 Task: Find connections with filter location Siswā Bāzār with filter topic #hiringwith filter profile language English with filter current company LiveMint with filter school New Horizon Public School with filter industry Non-profit Organizations with filter service category Digital Marketing with filter keywords title Supervisor
Action: Mouse moved to (521, 67)
Screenshot: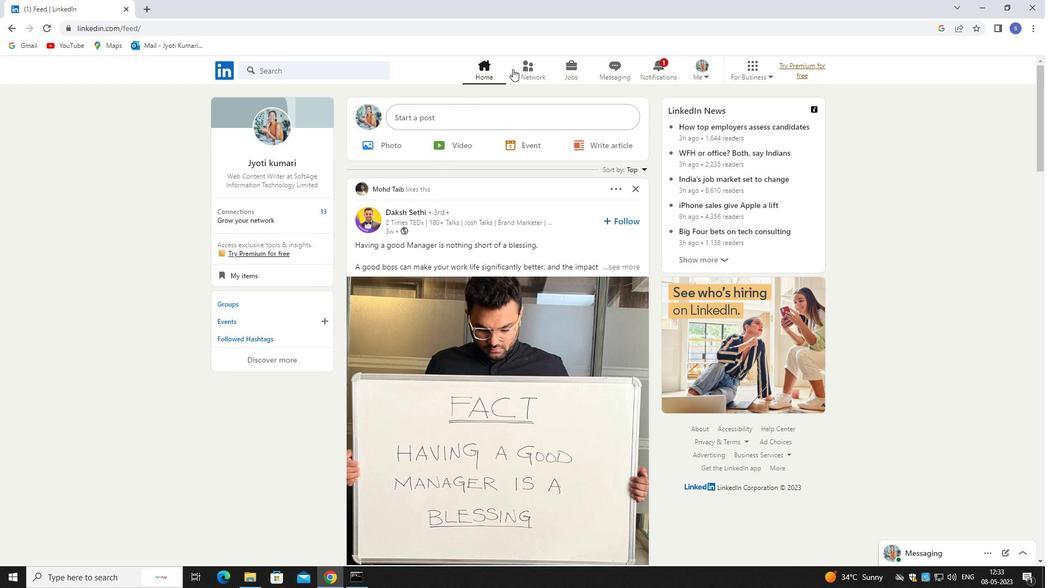 
Action: Mouse pressed left at (521, 67)
Screenshot: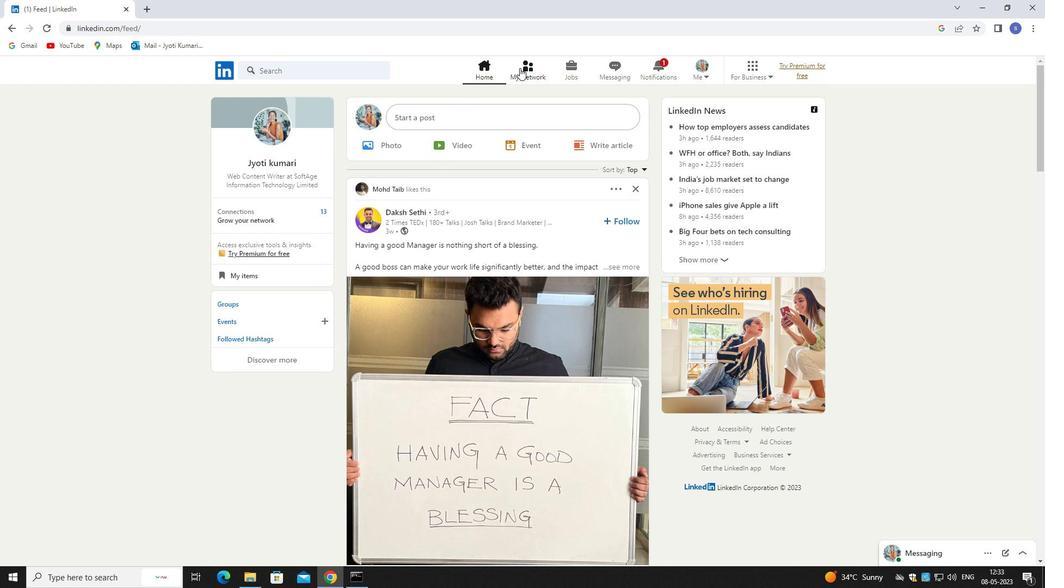 
Action: Mouse pressed left at (521, 67)
Screenshot: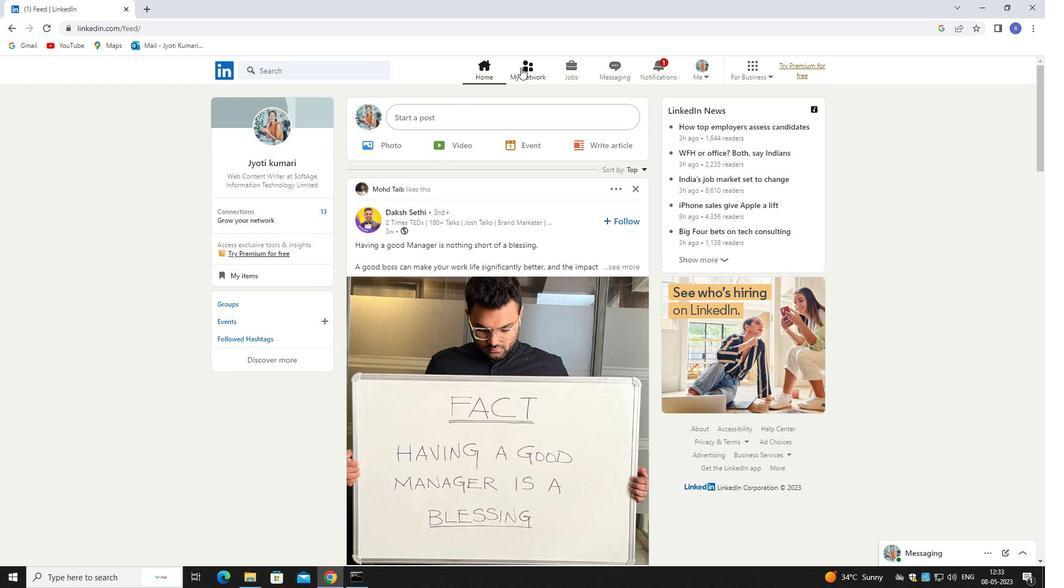 
Action: Mouse moved to (326, 125)
Screenshot: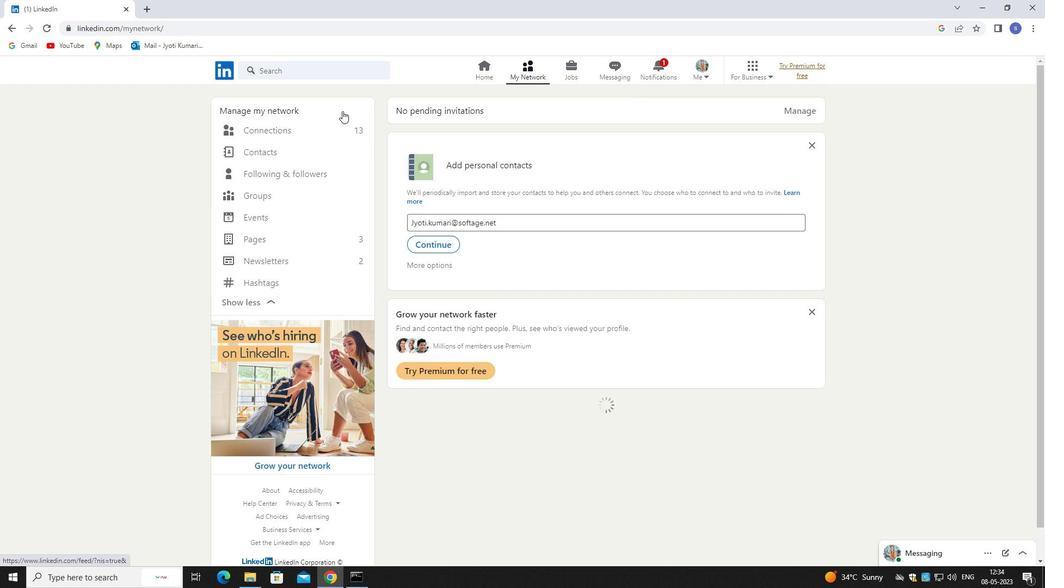 
Action: Mouse pressed left at (326, 125)
Screenshot: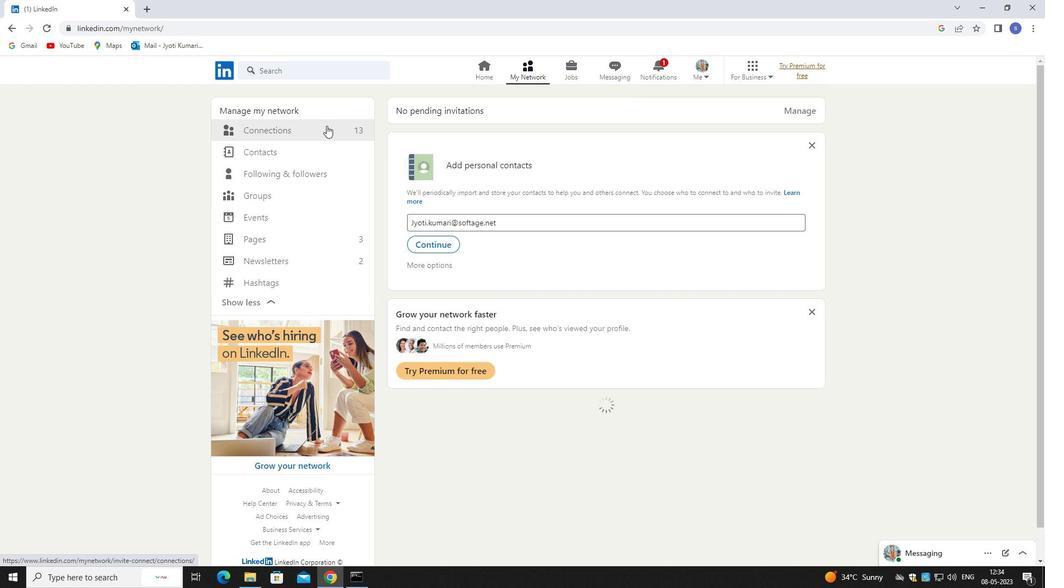 
Action: Mouse pressed left at (326, 125)
Screenshot: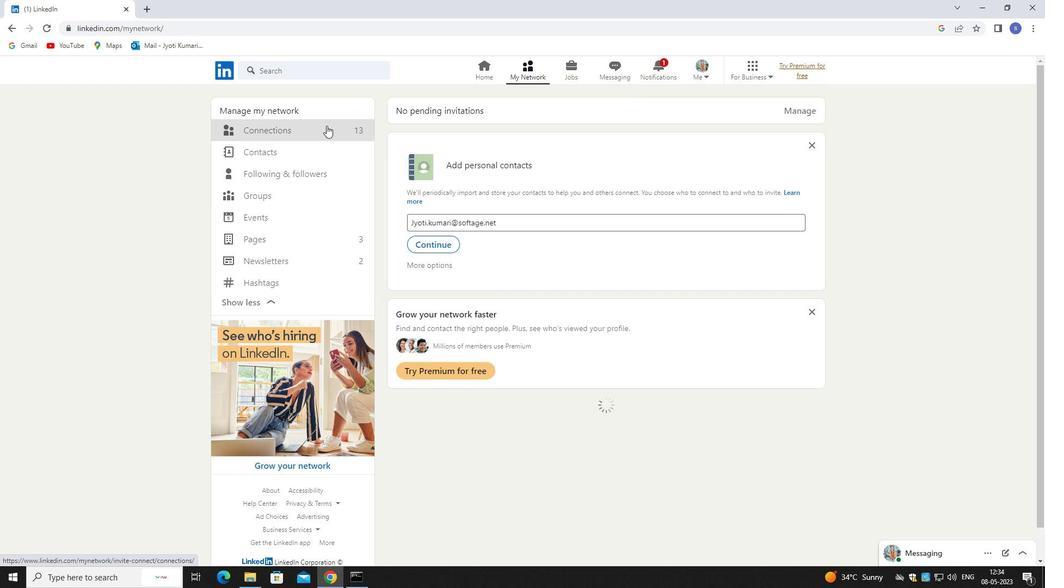 
Action: Mouse moved to (582, 125)
Screenshot: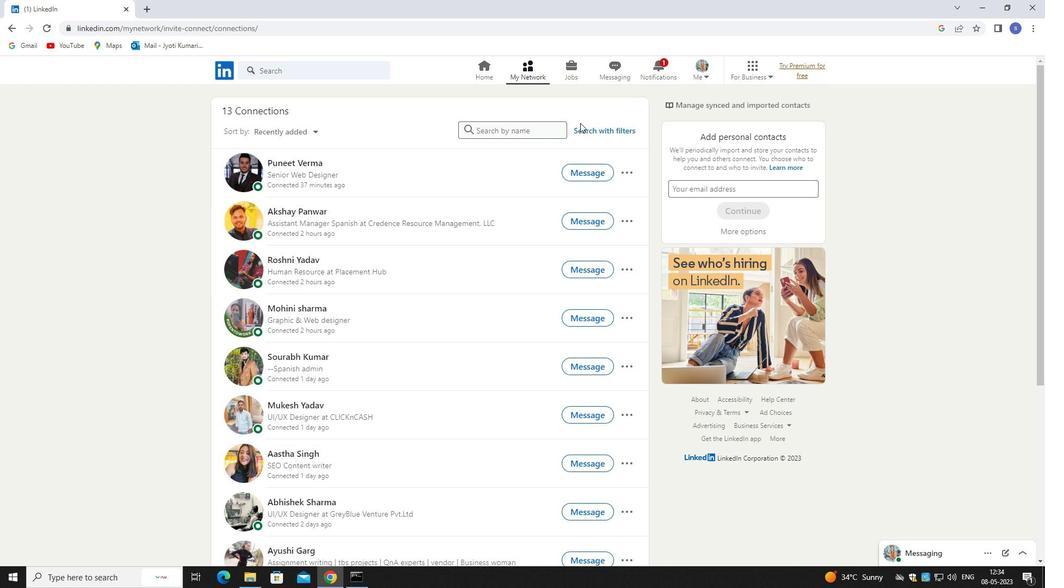 
Action: Mouse pressed left at (582, 125)
Screenshot: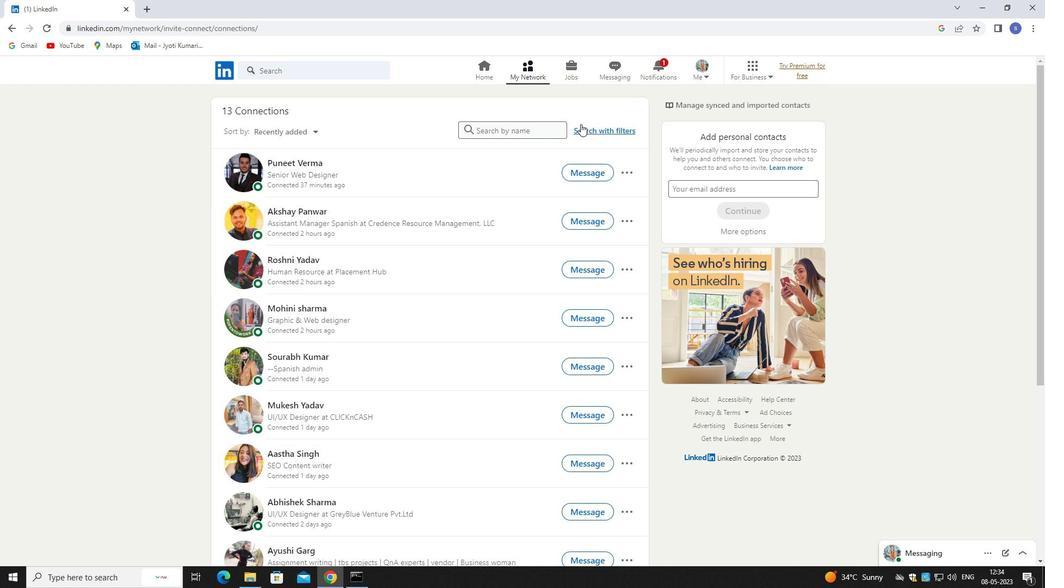 
Action: Mouse moved to (583, 128)
Screenshot: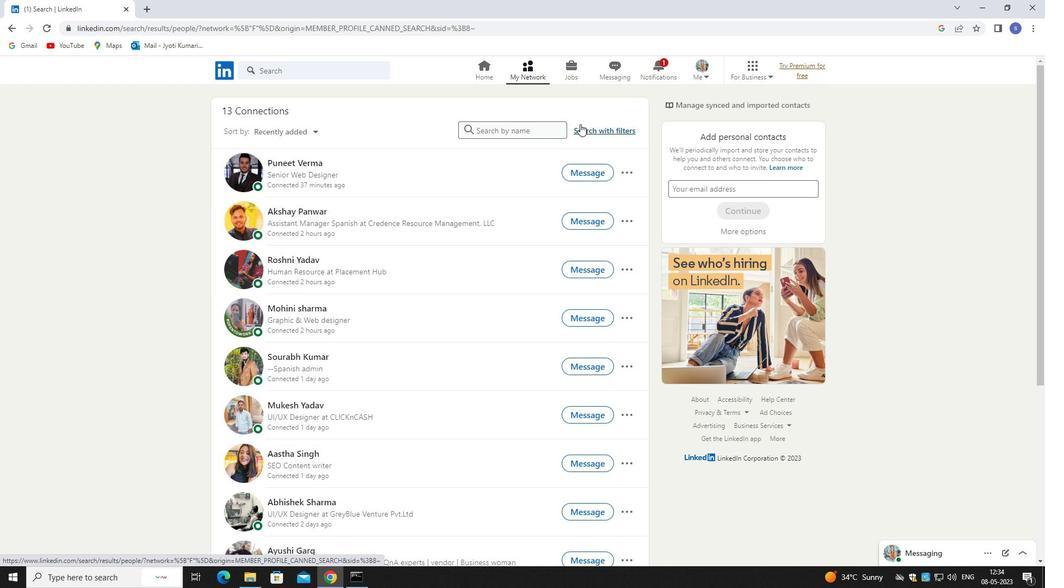 
Action: Mouse pressed left at (583, 128)
Screenshot: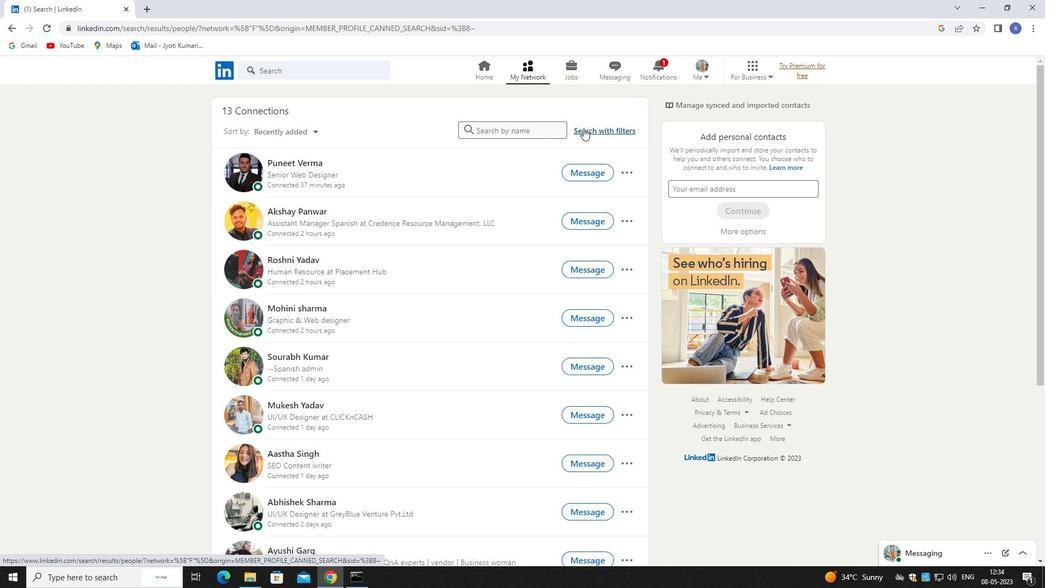 
Action: Mouse moved to (553, 101)
Screenshot: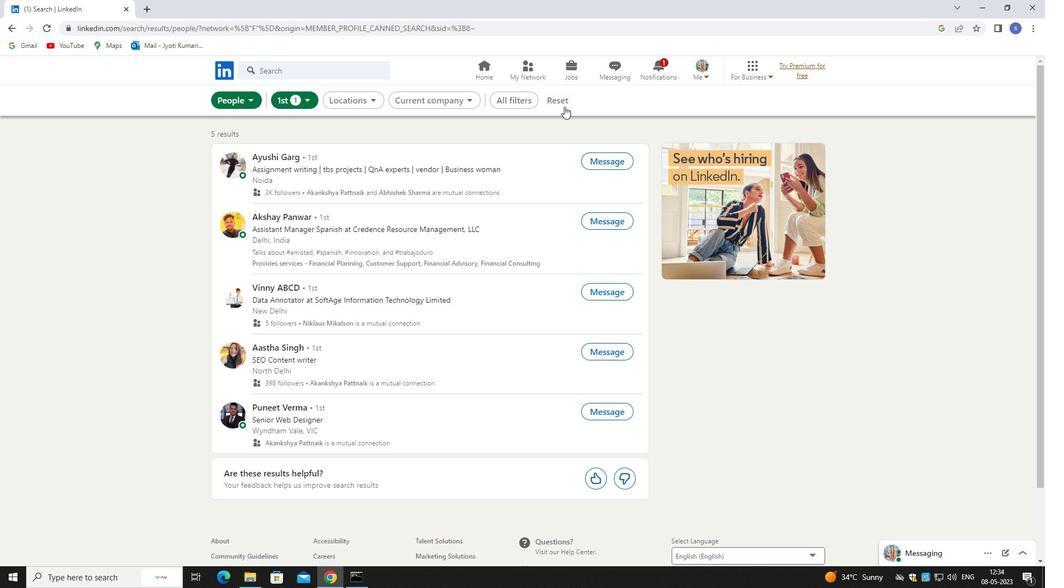 
Action: Mouse pressed left at (553, 101)
Screenshot: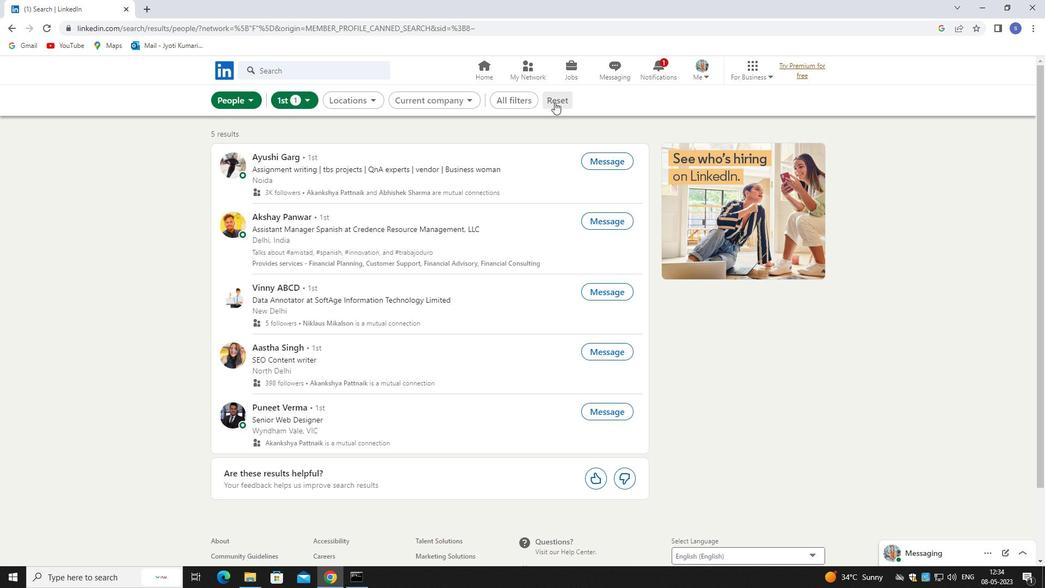 
Action: Mouse moved to (551, 101)
Screenshot: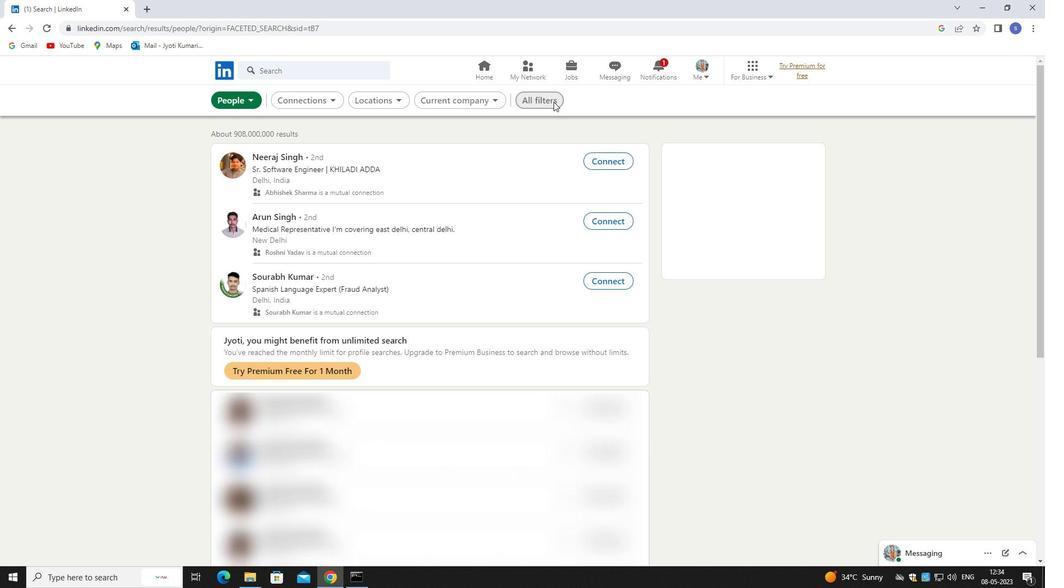 
Action: Mouse pressed left at (551, 101)
Screenshot: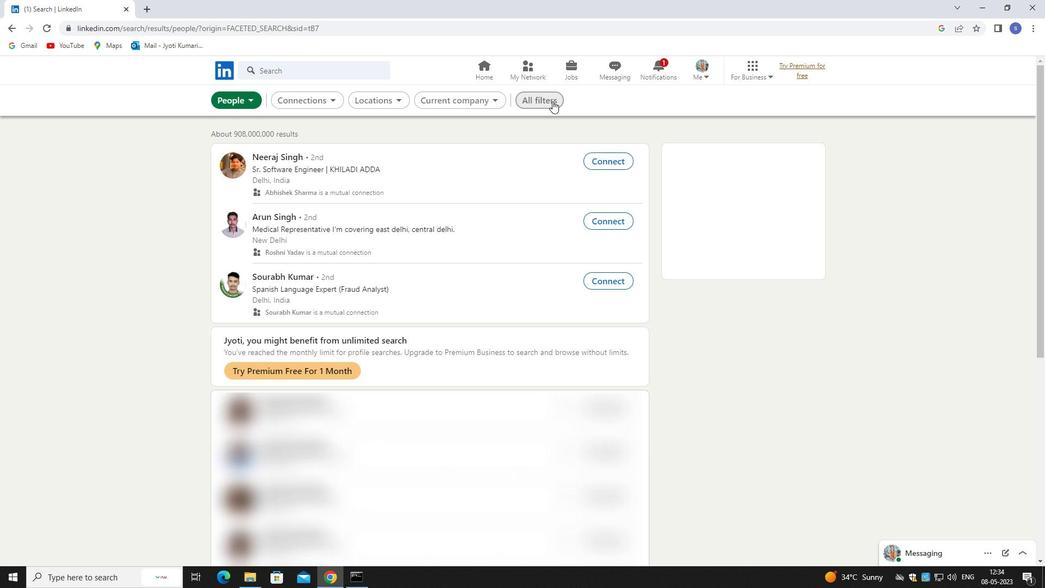 
Action: Mouse moved to (945, 423)
Screenshot: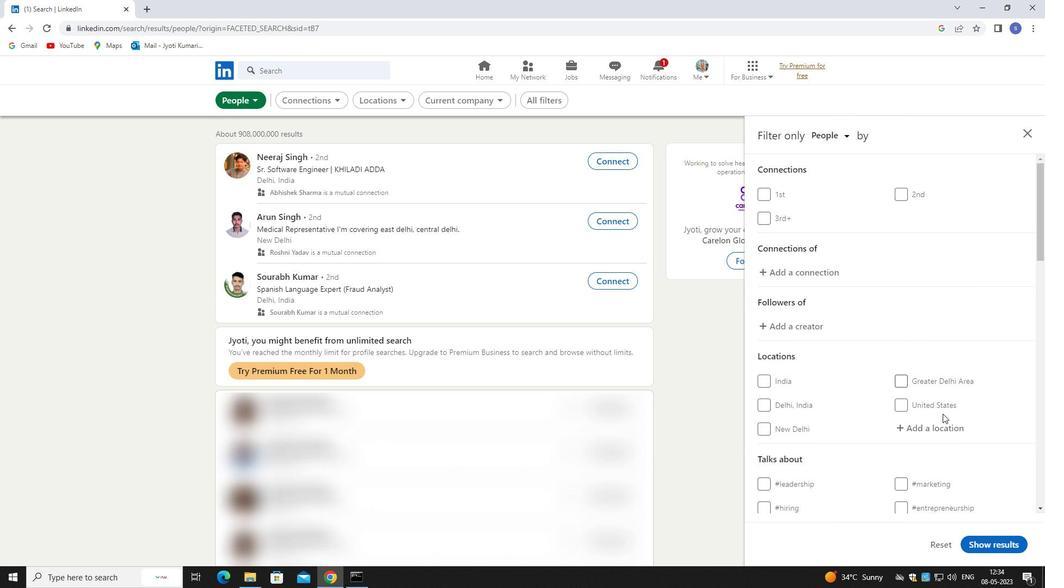 
Action: Mouse pressed left at (945, 423)
Screenshot: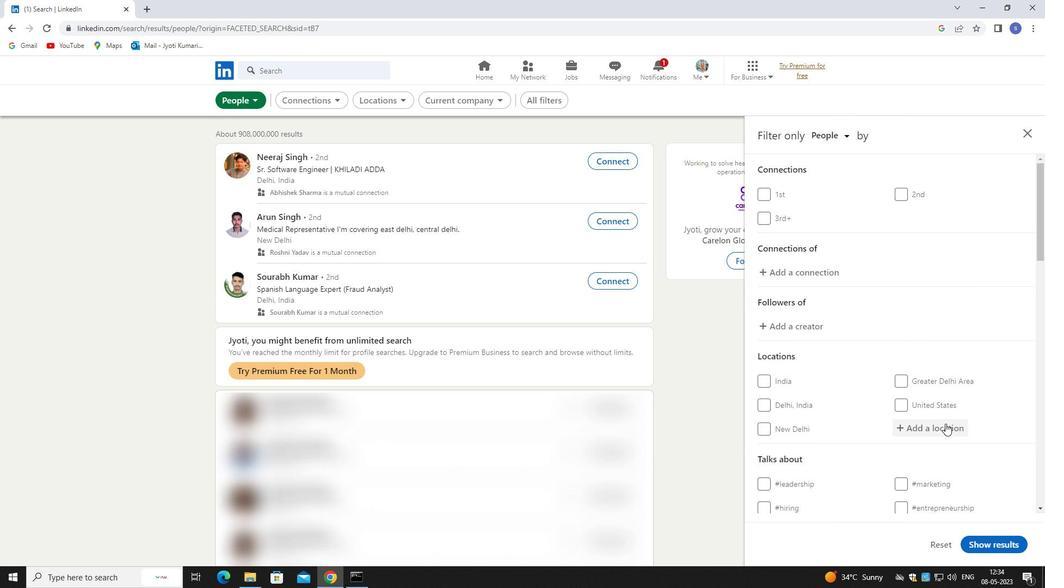
Action: Mouse moved to (936, 448)
Screenshot: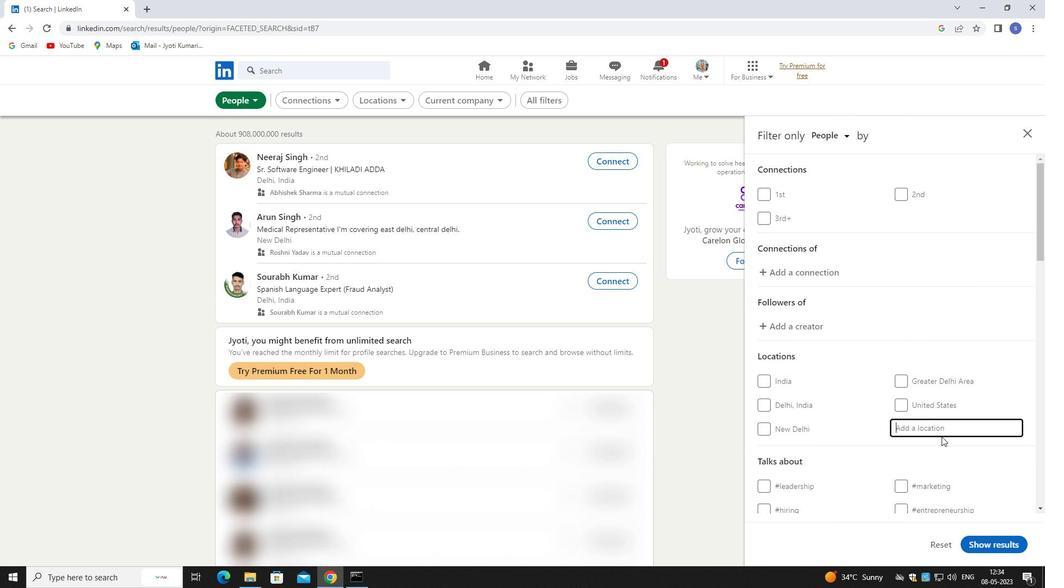 
Action: Key pressed siswa
Screenshot: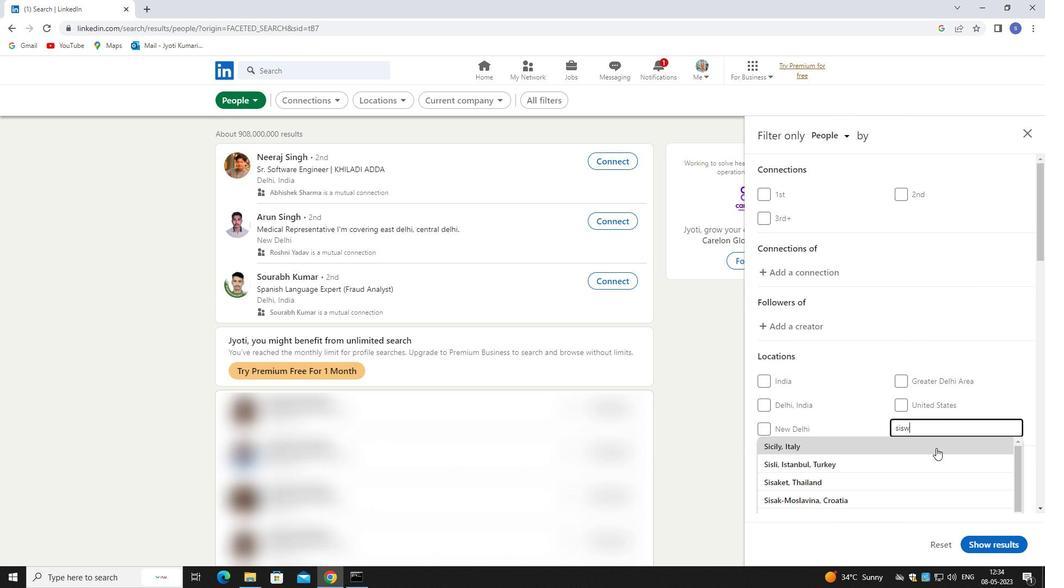 
Action: Mouse moved to (866, 438)
Screenshot: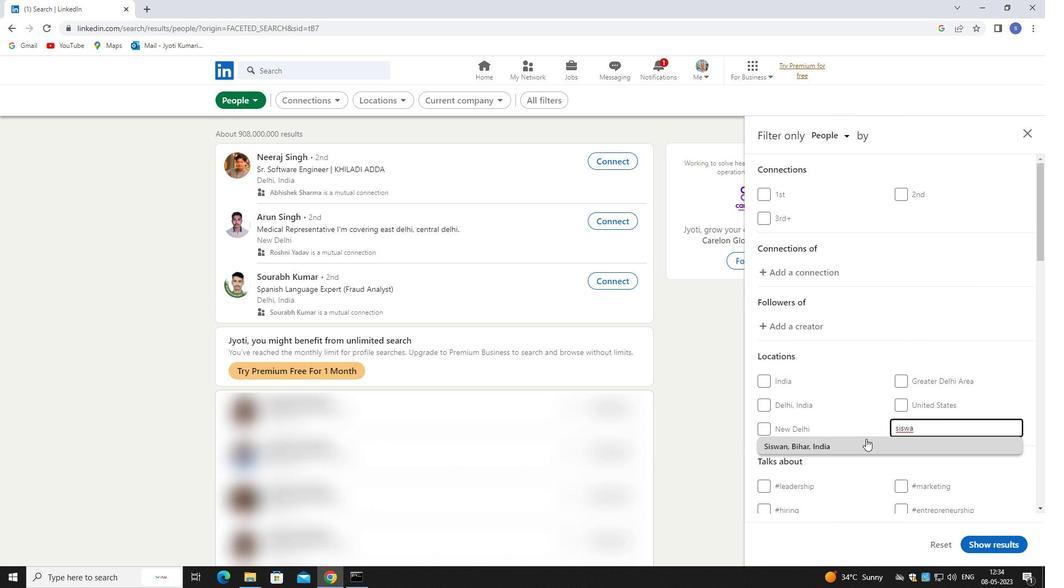 
Action: Mouse pressed left at (866, 438)
Screenshot: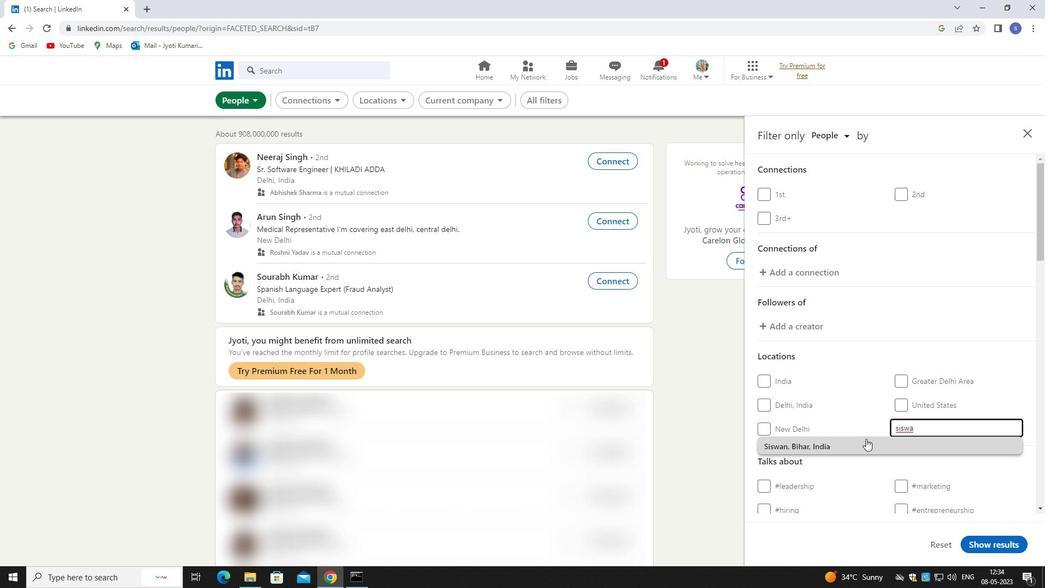 
Action: Mouse moved to (871, 438)
Screenshot: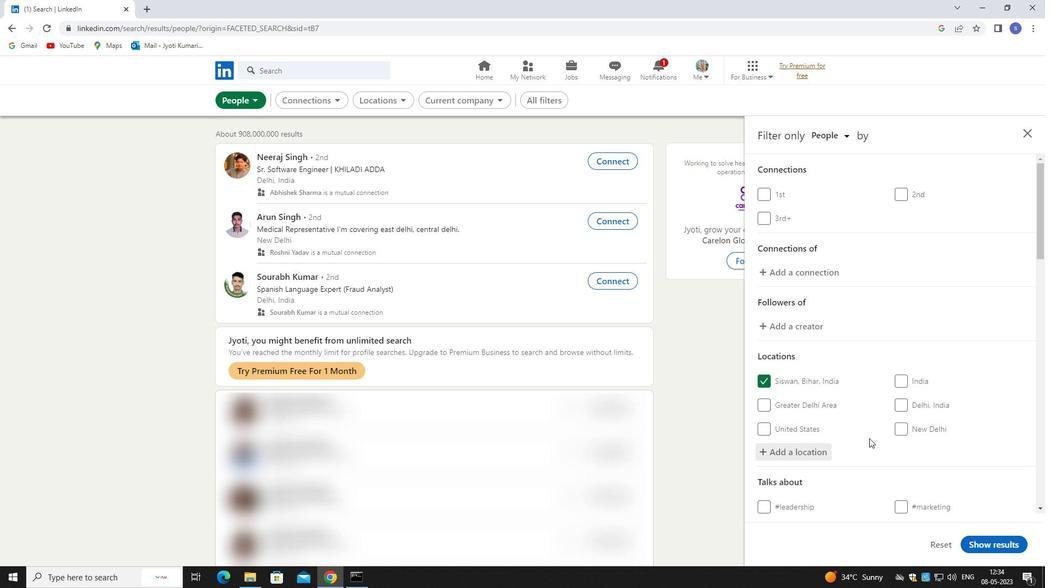 
Action: Mouse scrolled (871, 437) with delta (0, 0)
Screenshot: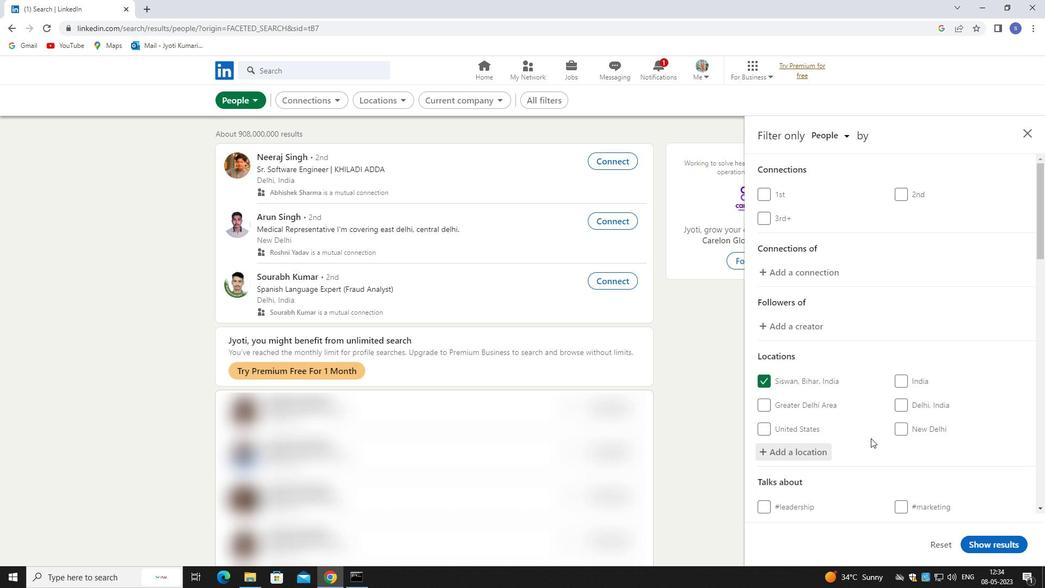 
Action: Mouse moved to (871, 439)
Screenshot: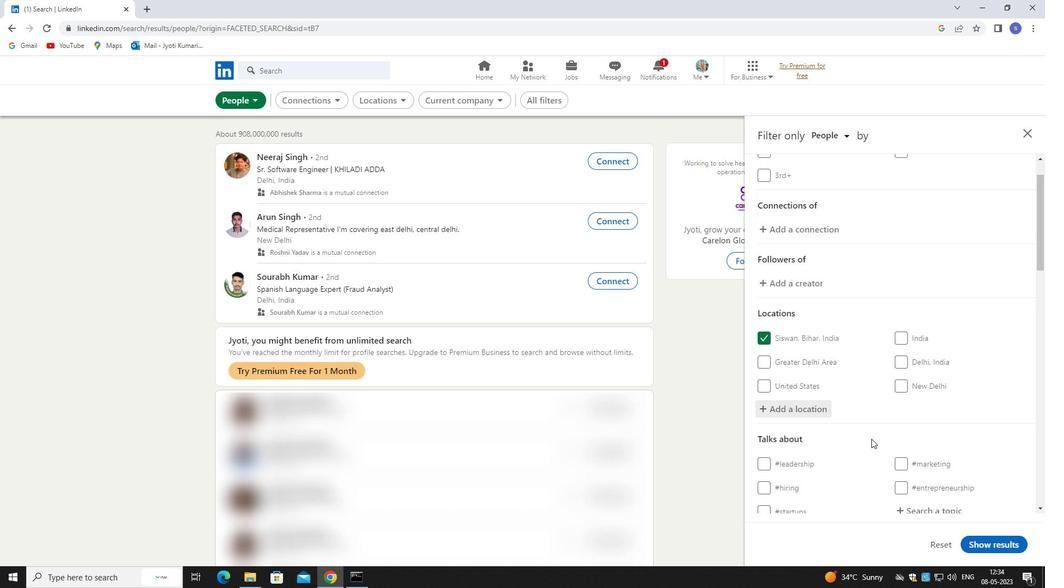 
Action: Mouse scrolled (871, 438) with delta (0, 0)
Screenshot: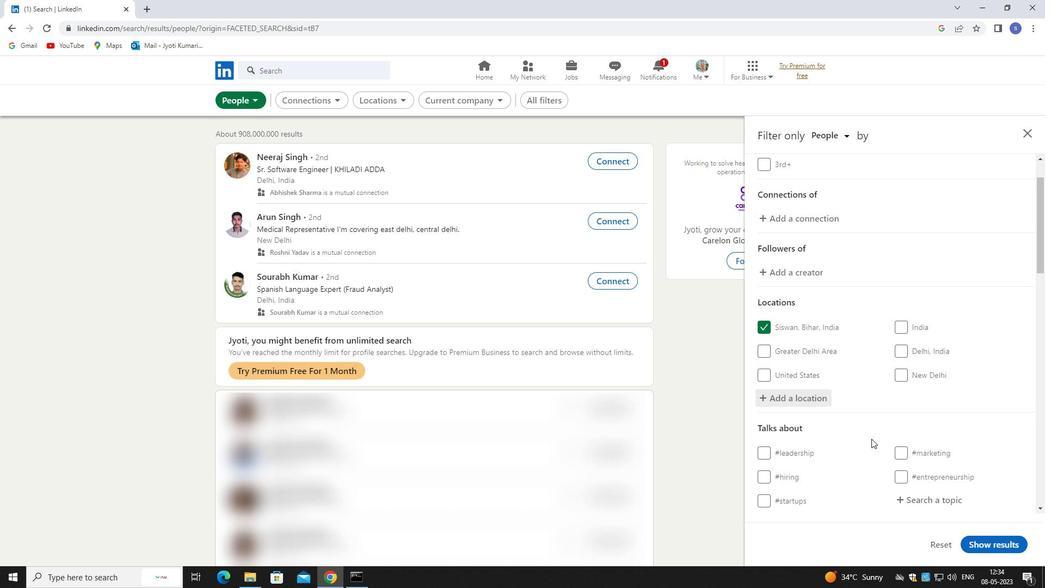 
Action: Mouse scrolled (871, 438) with delta (0, 0)
Screenshot: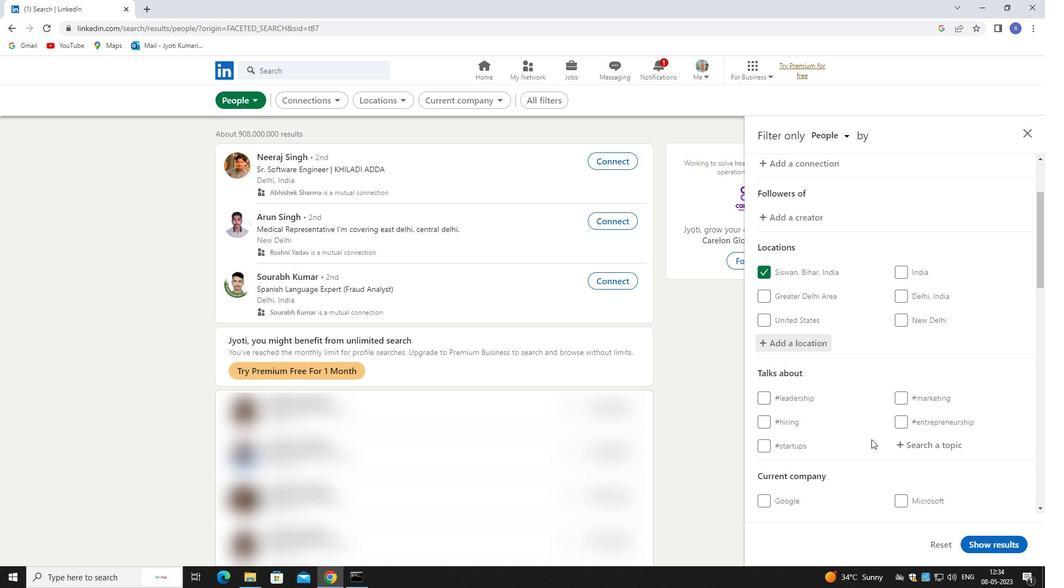 
Action: Mouse moved to (929, 390)
Screenshot: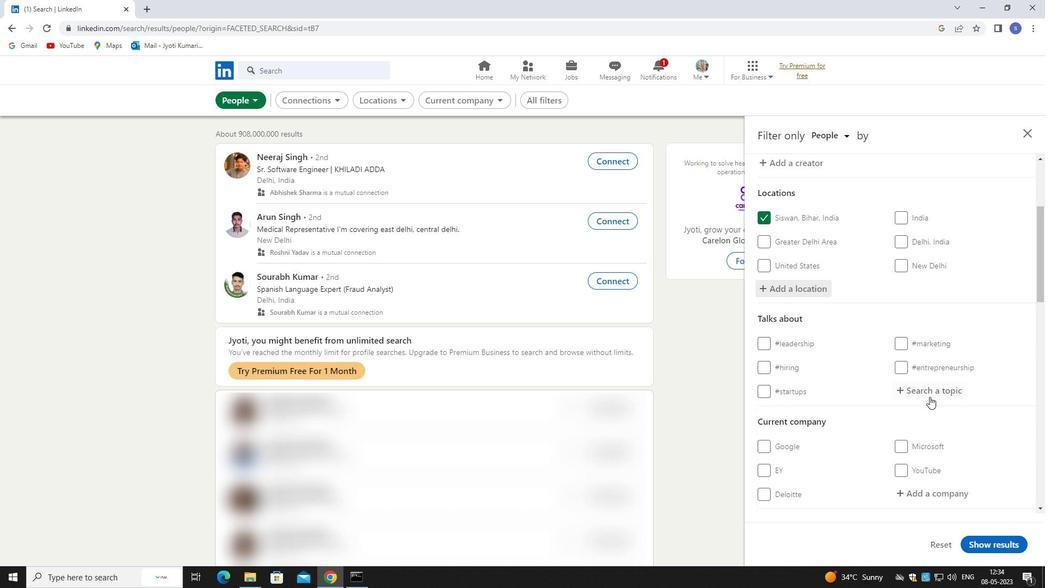 
Action: Mouse pressed left at (929, 390)
Screenshot: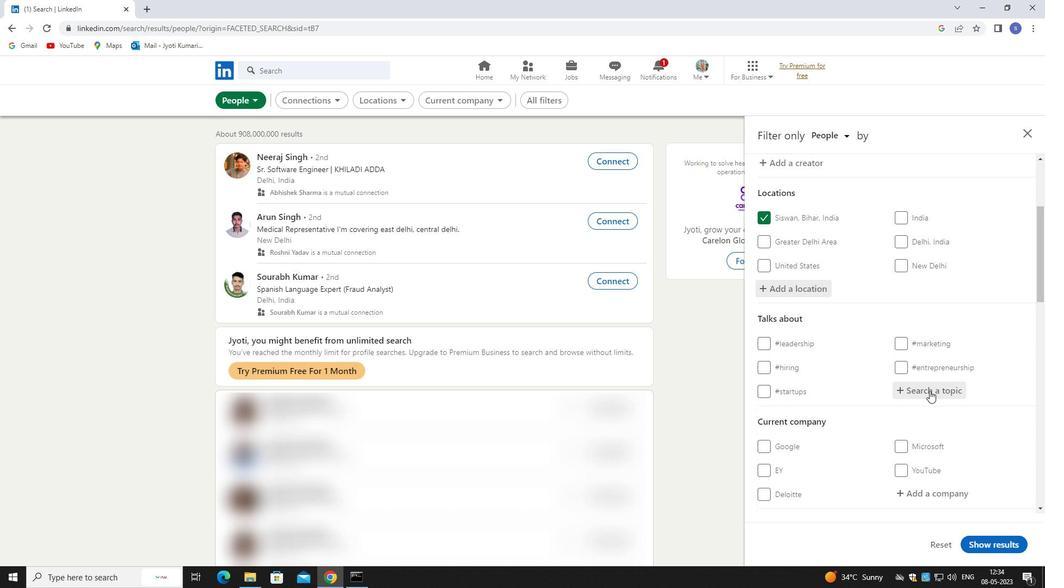 
Action: Mouse moved to (932, 393)
Screenshot: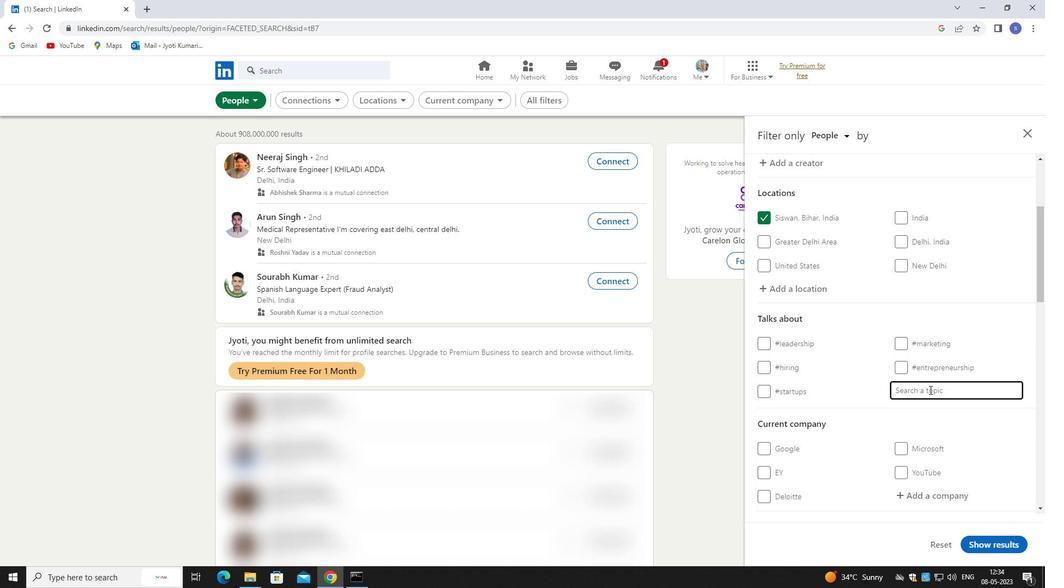 
Action: Key pressed hiring
Screenshot: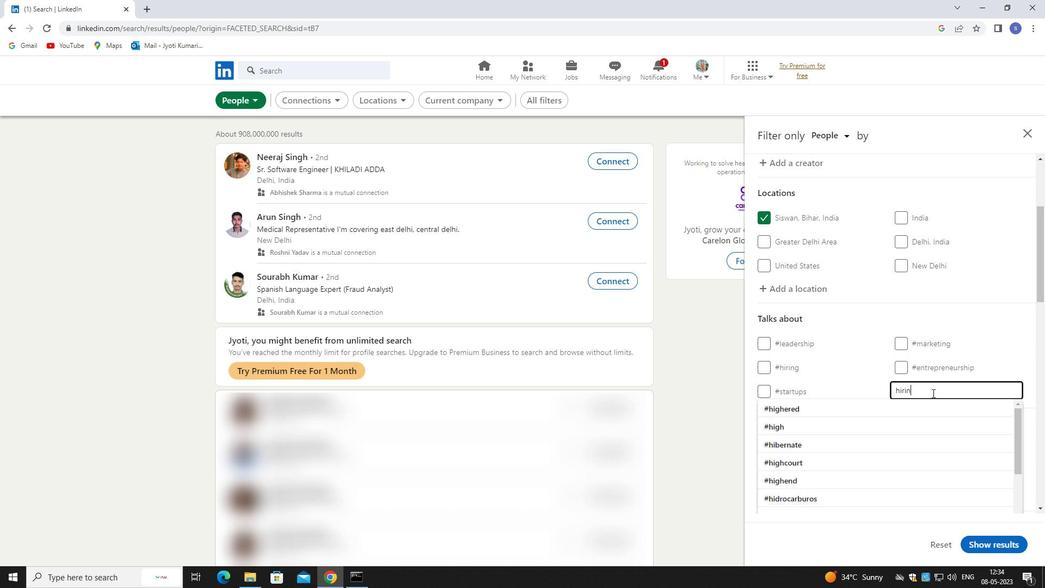 
Action: Mouse moved to (932, 407)
Screenshot: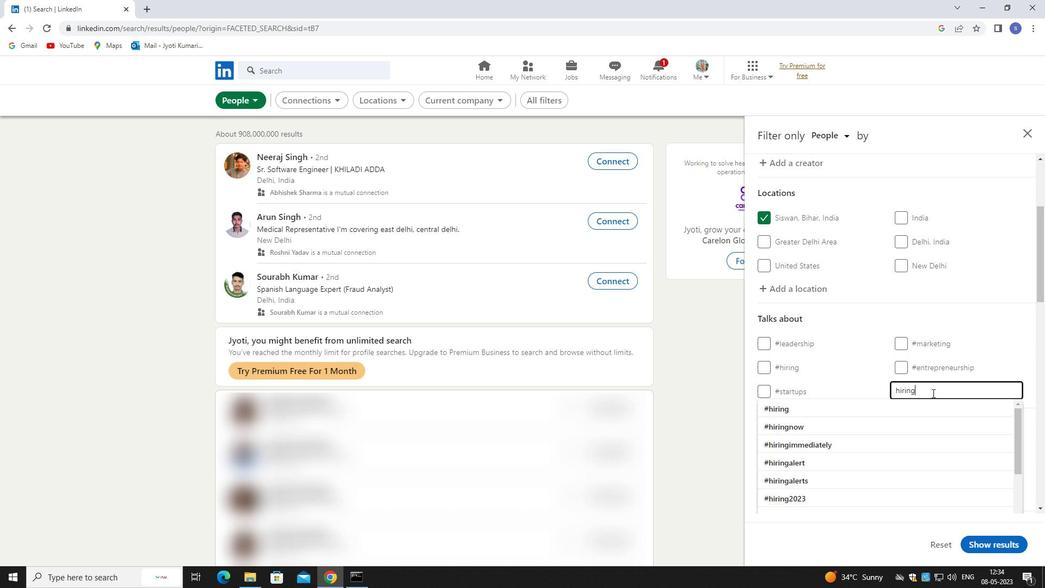 
Action: Mouse pressed left at (932, 407)
Screenshot: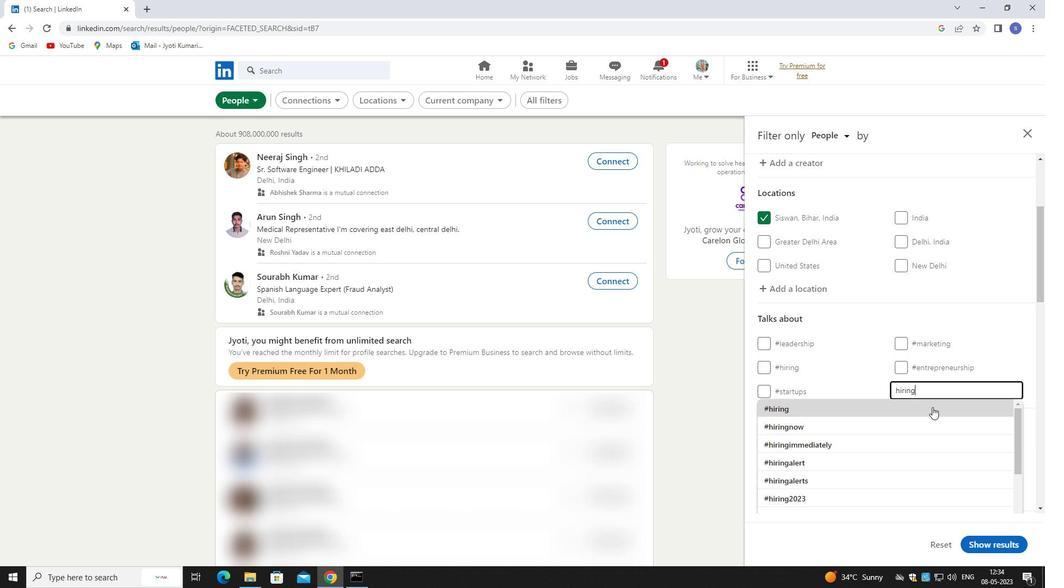 
Action: Mouse moved to (931, 402)
Screenshot: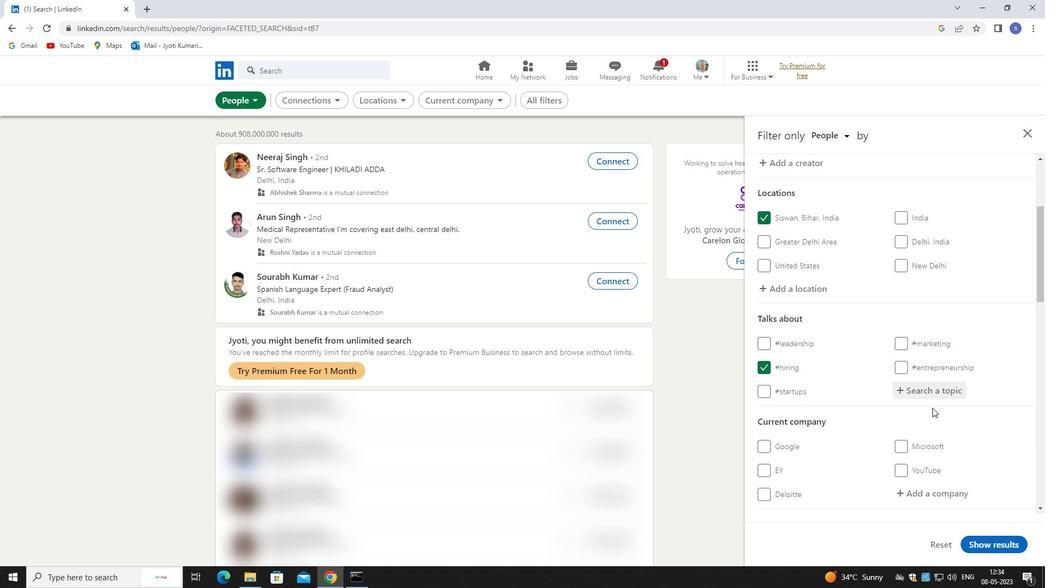 
Action: Mouse scrolled (931, 401) with delta (0, 0)
Screenshot: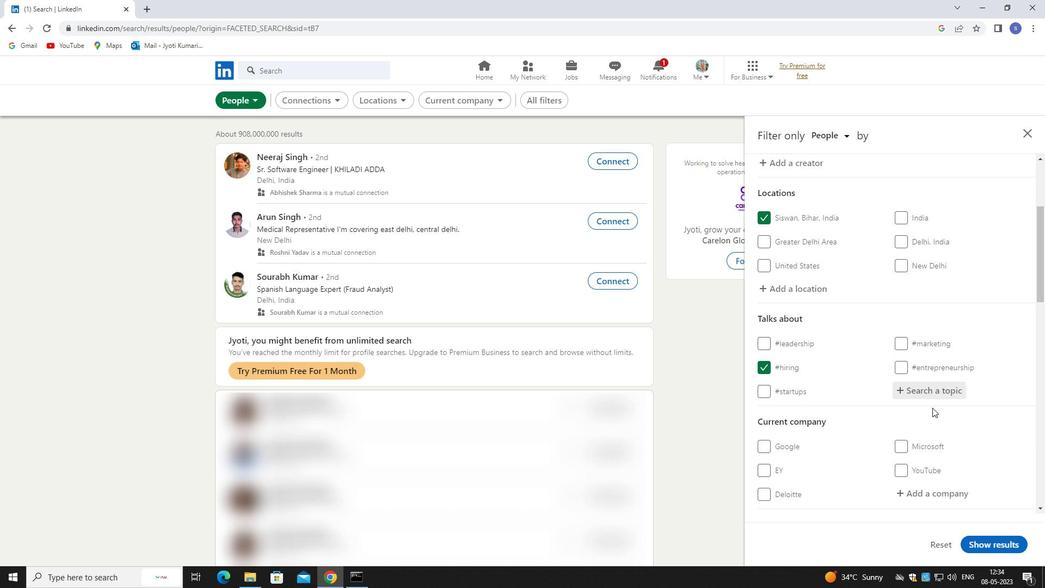 
Action: Mouse scrolled (931, 401) with delta (0, 0)
Screenshot: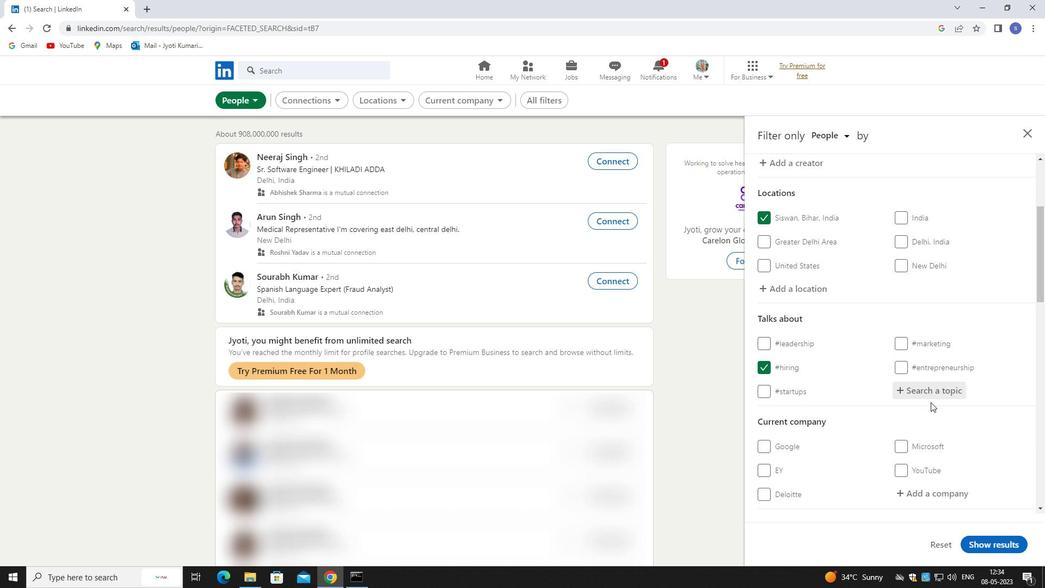 
Action: Mouse moved to (930, 385)
Screenshot: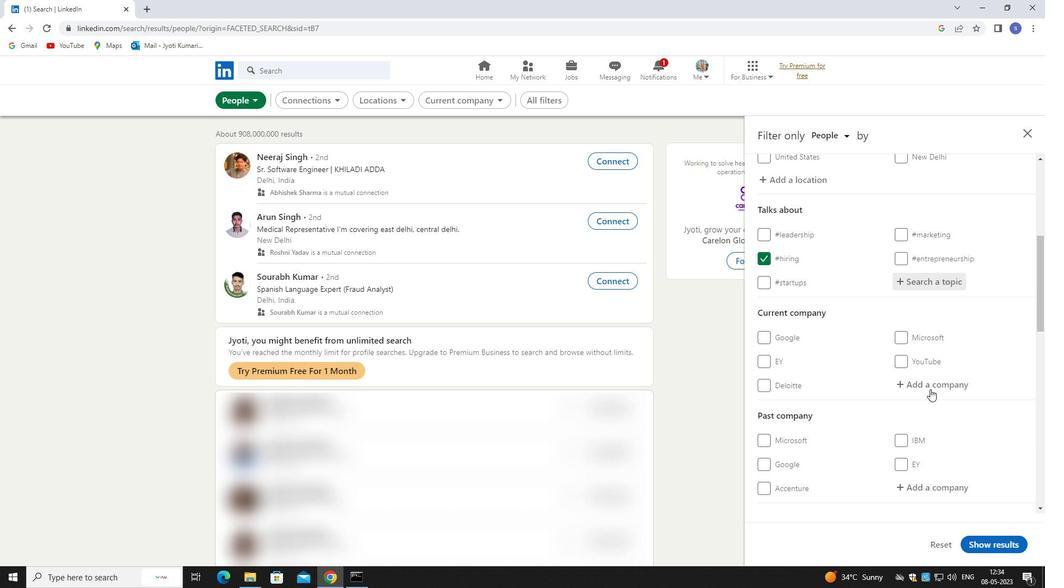 
Action: Mouse pressed left at (930, 385)
Screenshot: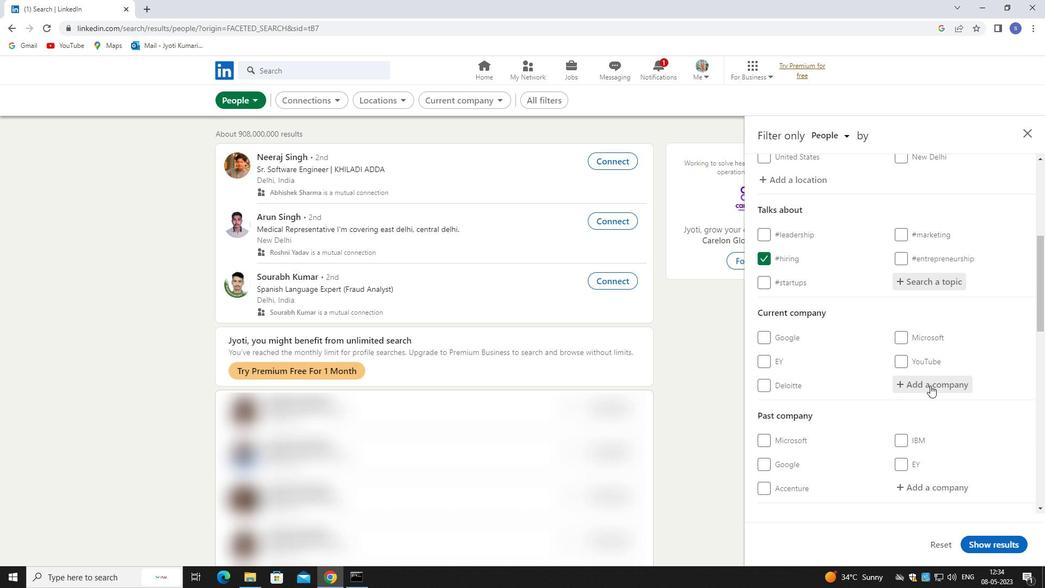 
Action: Mouse moved to (929, 389)
Screenshot: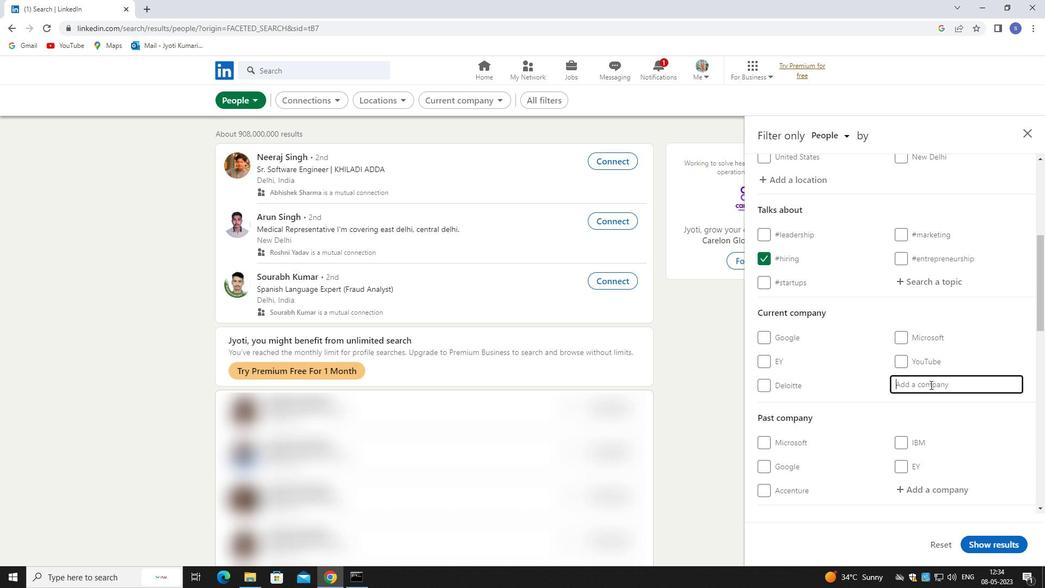 
Action: Key pressed livemin
Screenshot: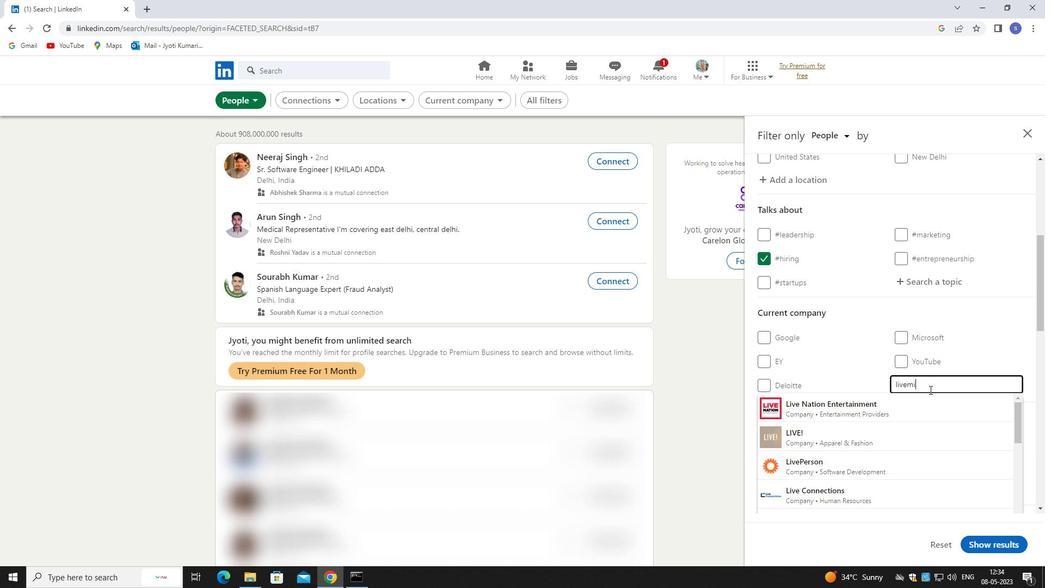 
Action: Mouse moved to (937, 405)
Screenshot: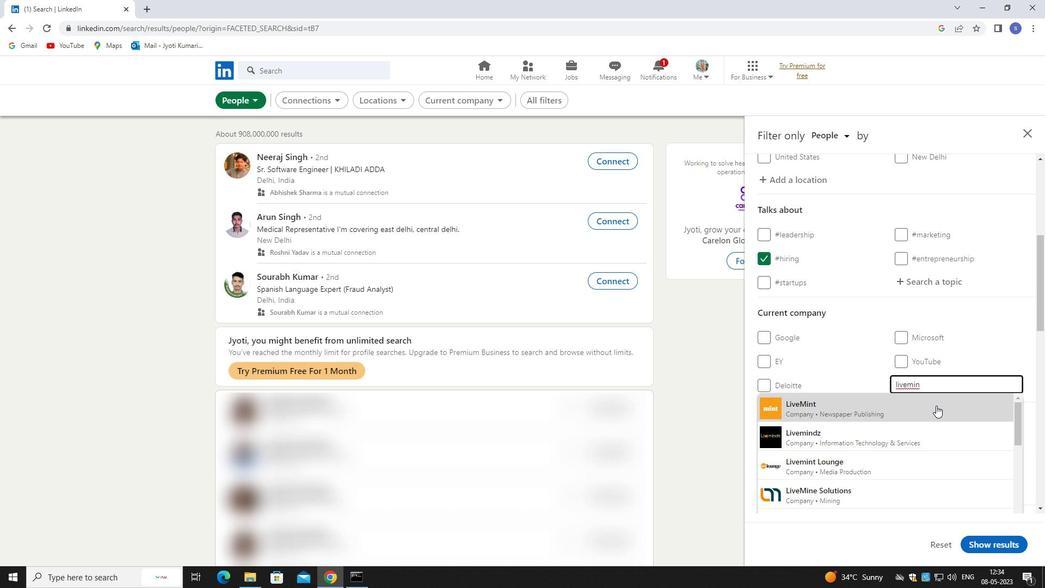 
Action: Mouse pressed left at (937, 405)
Screenshot: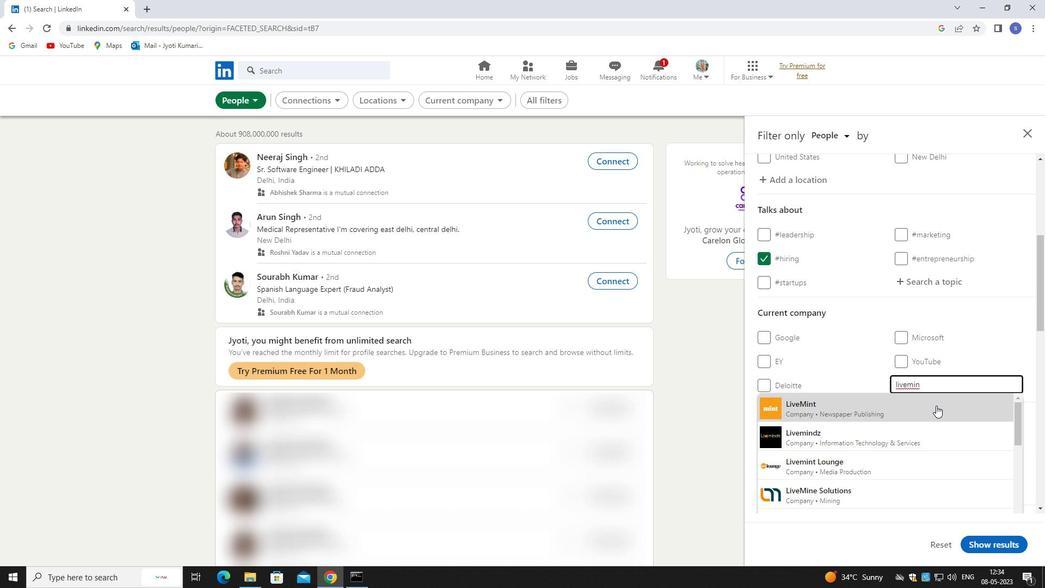 
Action: Mouse moved to (951, 413)
Screenshot: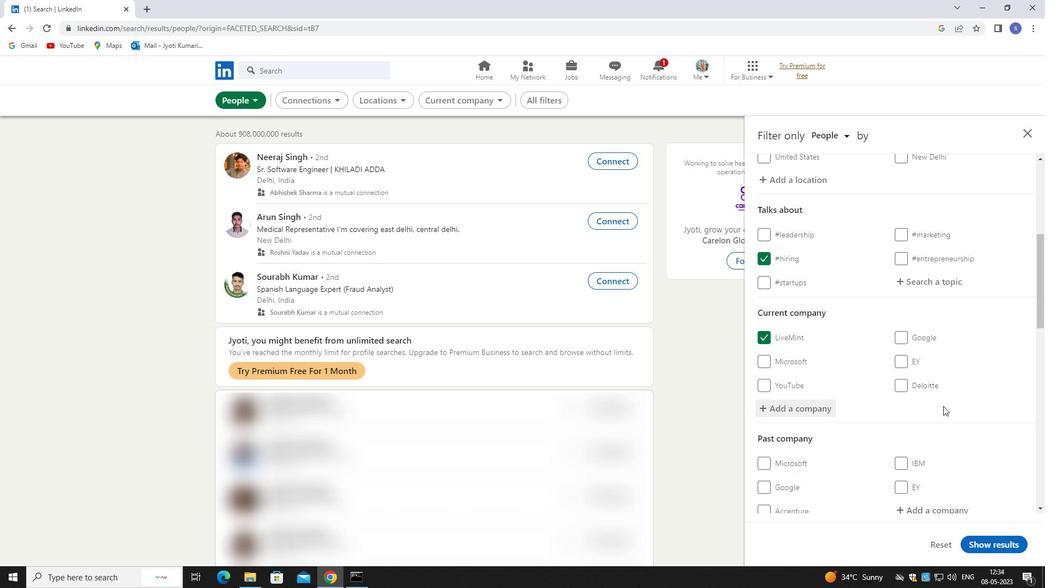 
Action: Mouse scrolled (951, 412) with delta (0, 0)
Screenshot: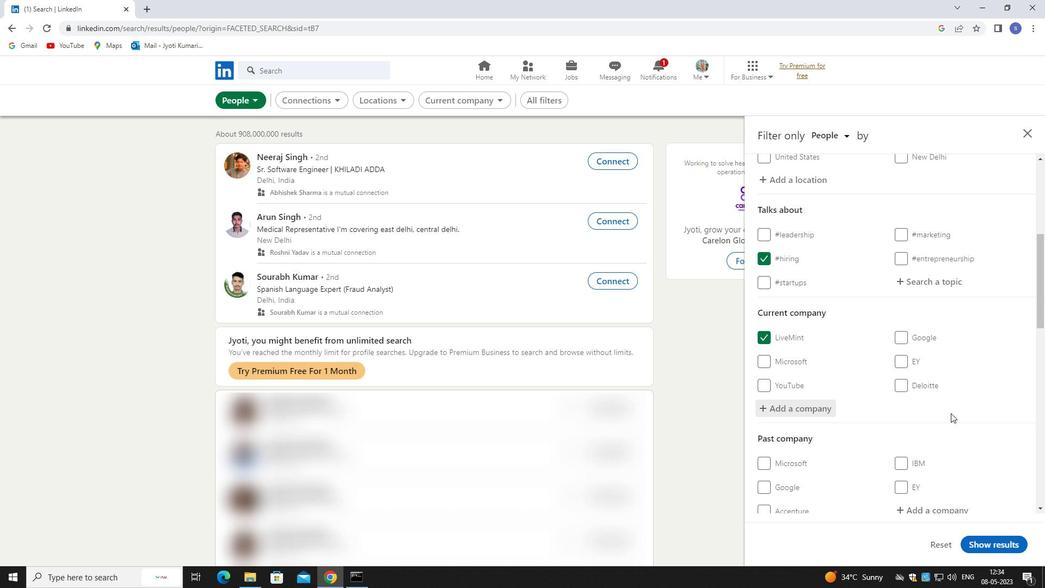 
Action: Mouse scrolled (951, 412) with delta (0, 0)
Screenshot: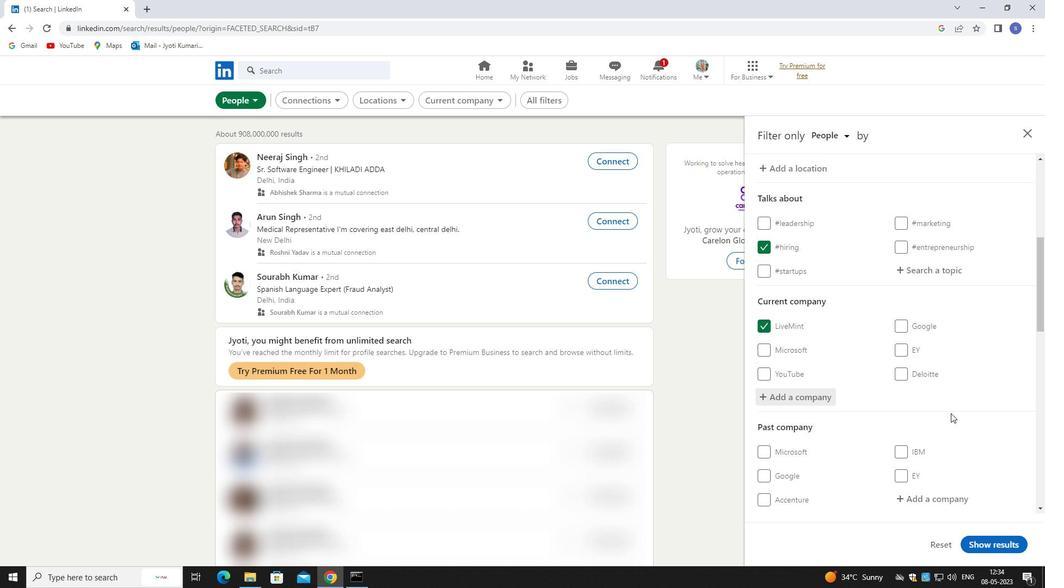 
Action: Mouse moved to (949, 401)
Screenshot: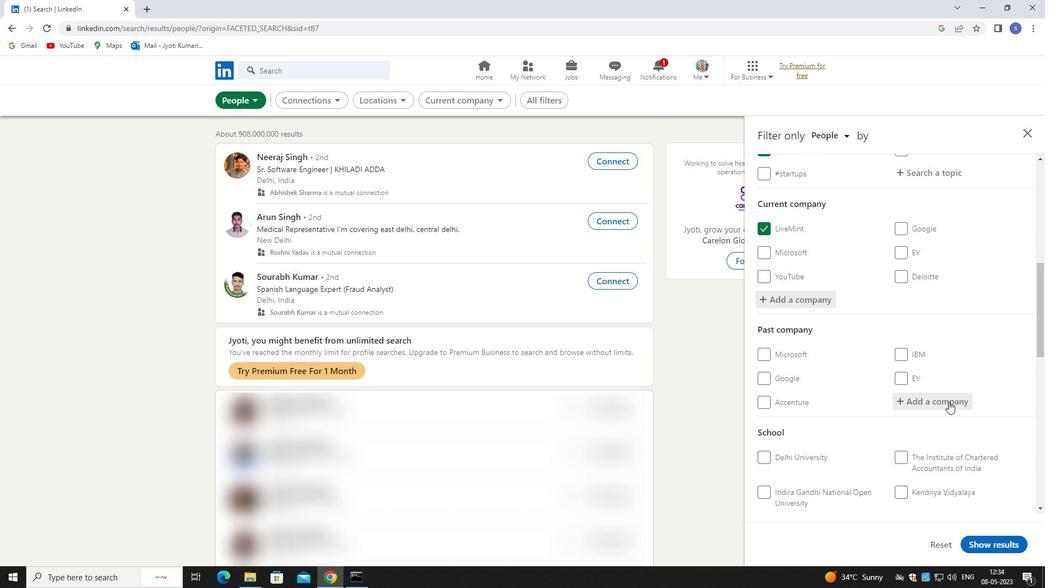 
Action: Mouse scrolled (949, 401) with delta (0, 0)
Screenshot: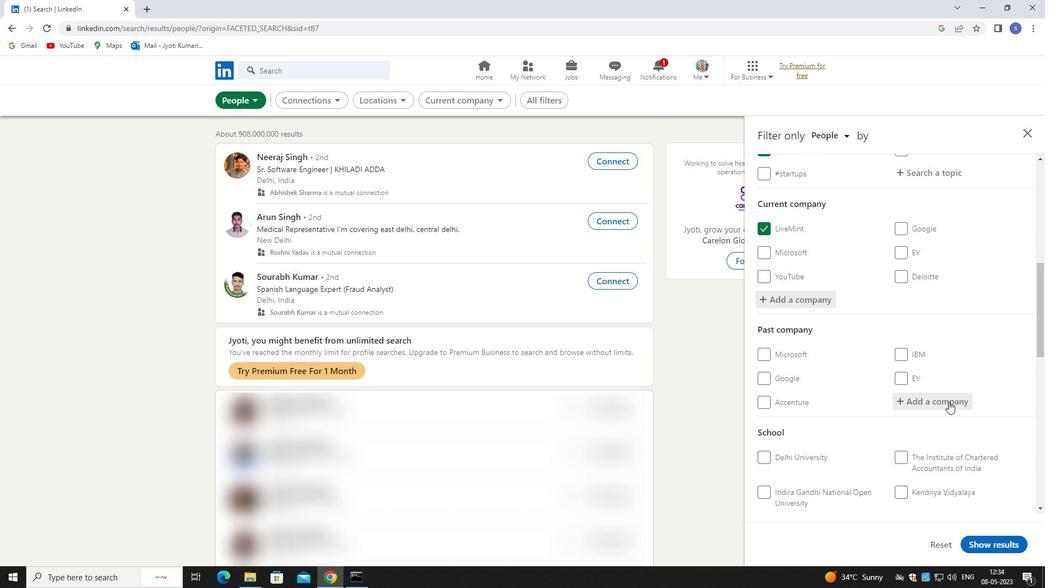 
Action: Mouse scrolled (949, 401) with delta (0, 0)
Screenshot: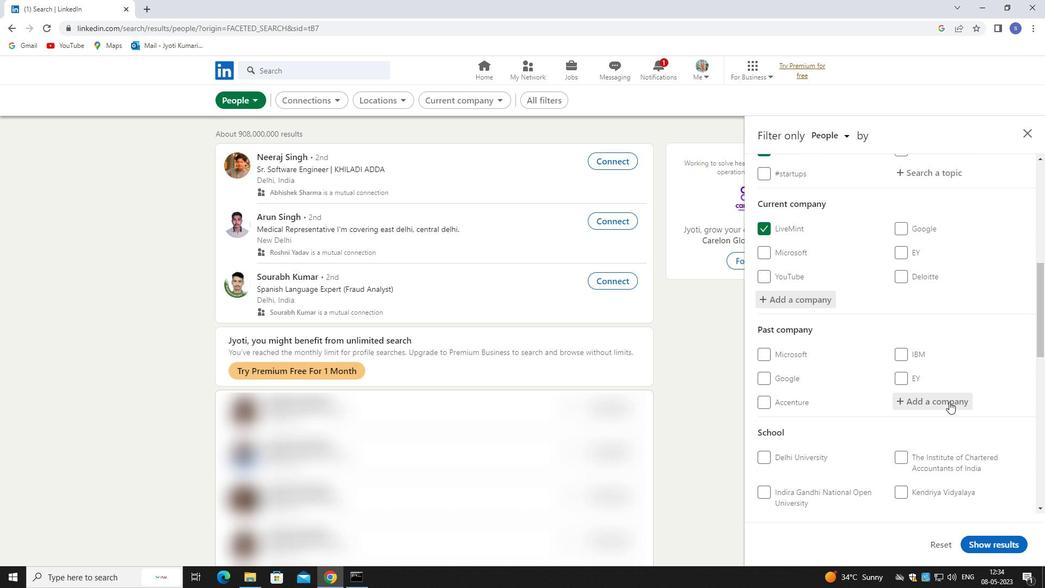 
Action: Mouse moved to (950, 414)
Screenshot: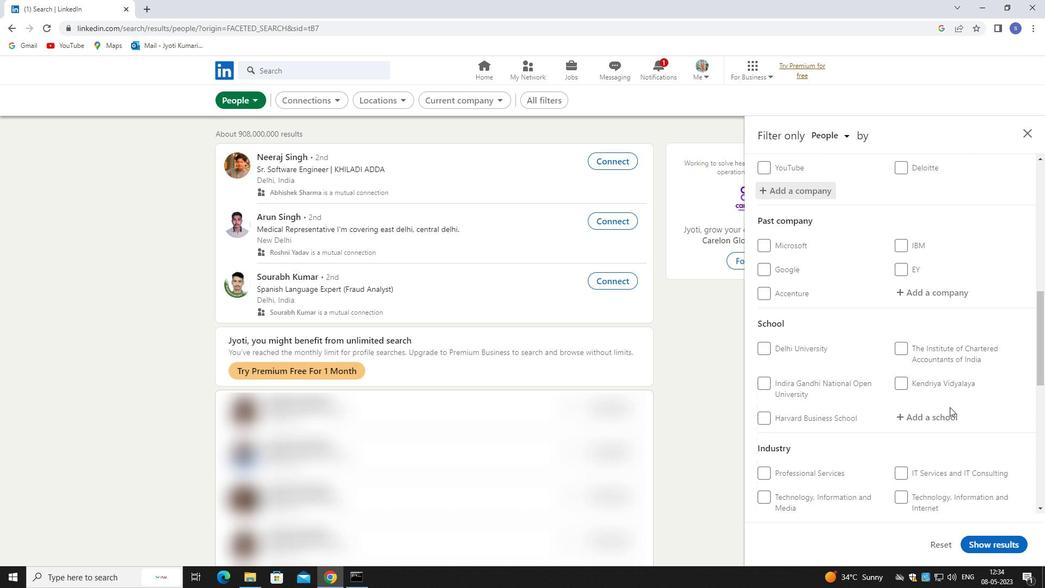 
Action: Mouse pressed left at (950, 414)
Screenshot: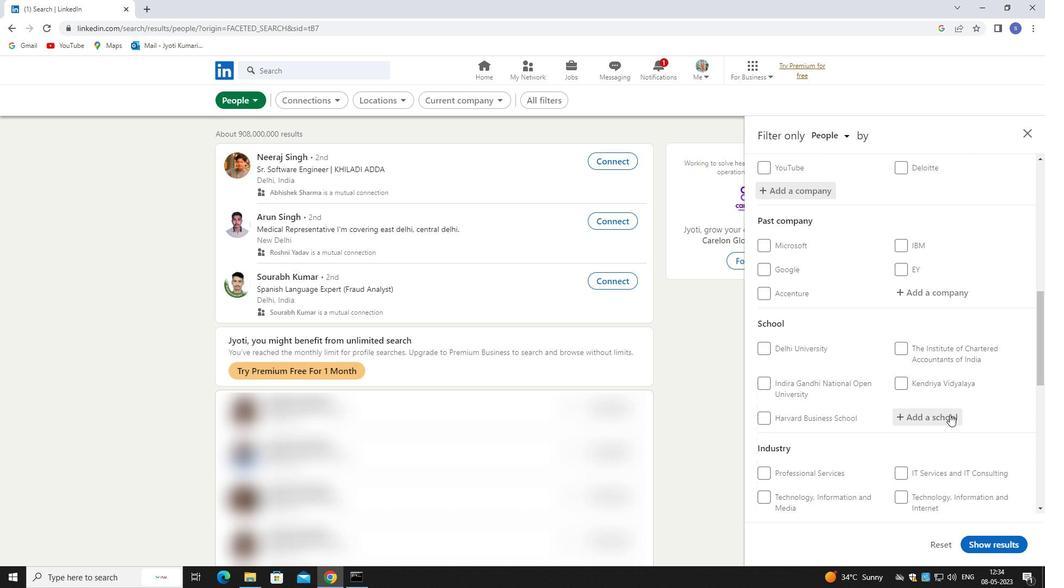 
Action: Mouse moved to (946, 425)
Screenshot: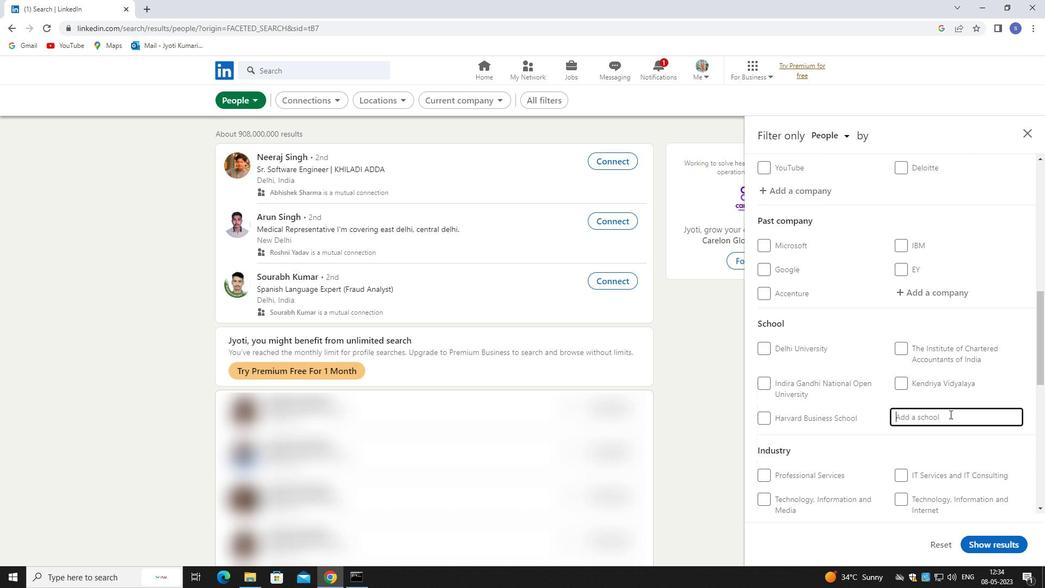 
Action: Key pressed new<Key.space>hoe<Key.backspace>riz
Screenshot: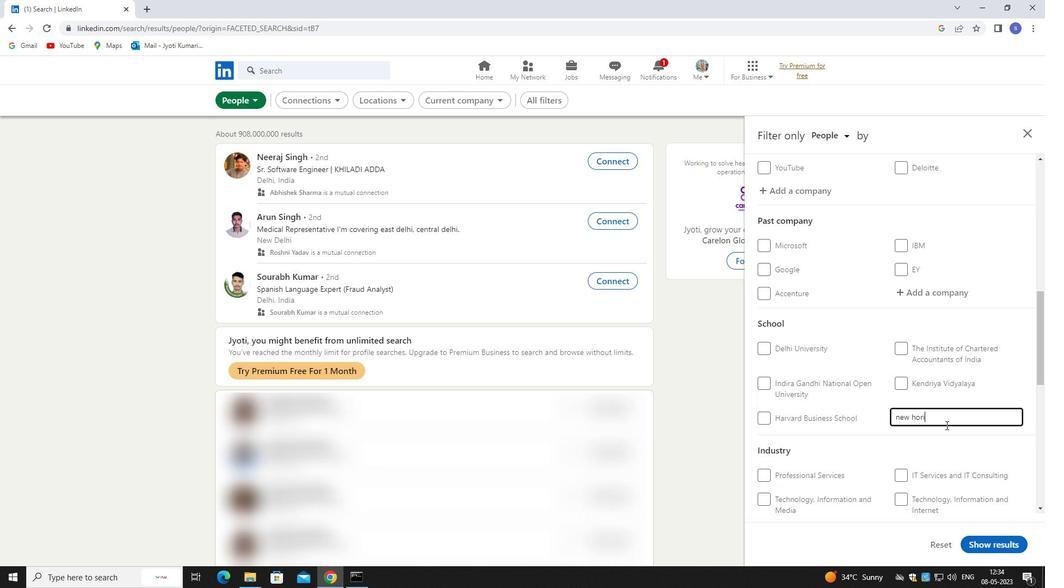 
Action: Mouse moved to (928, 445)
Screenshot: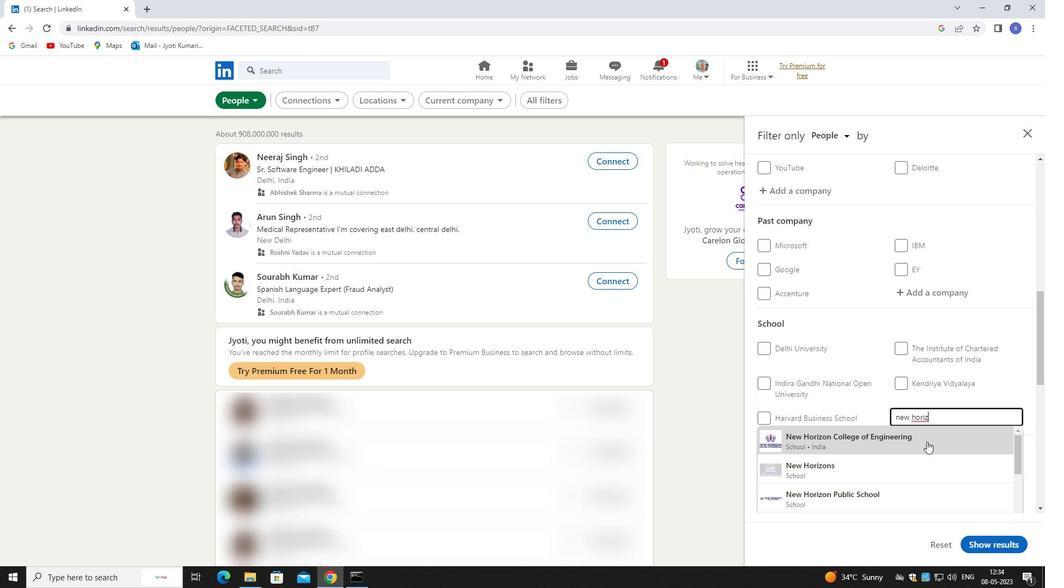 
Action: Mouse scrolled (928, 444) with delta (0, 0)
Screenshot: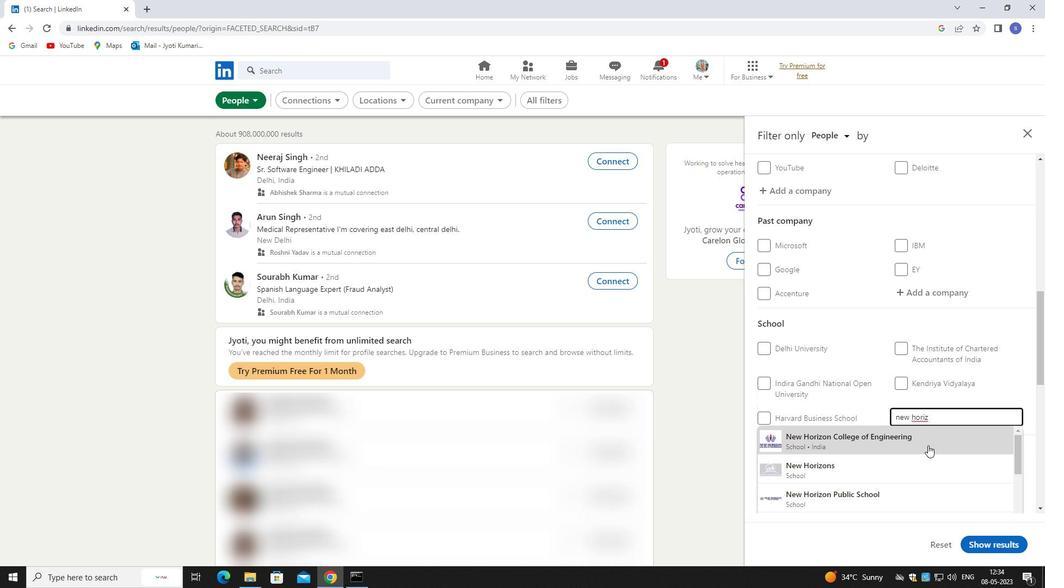 
Action: Mouse pressed left at (928, 445)
Screenshot: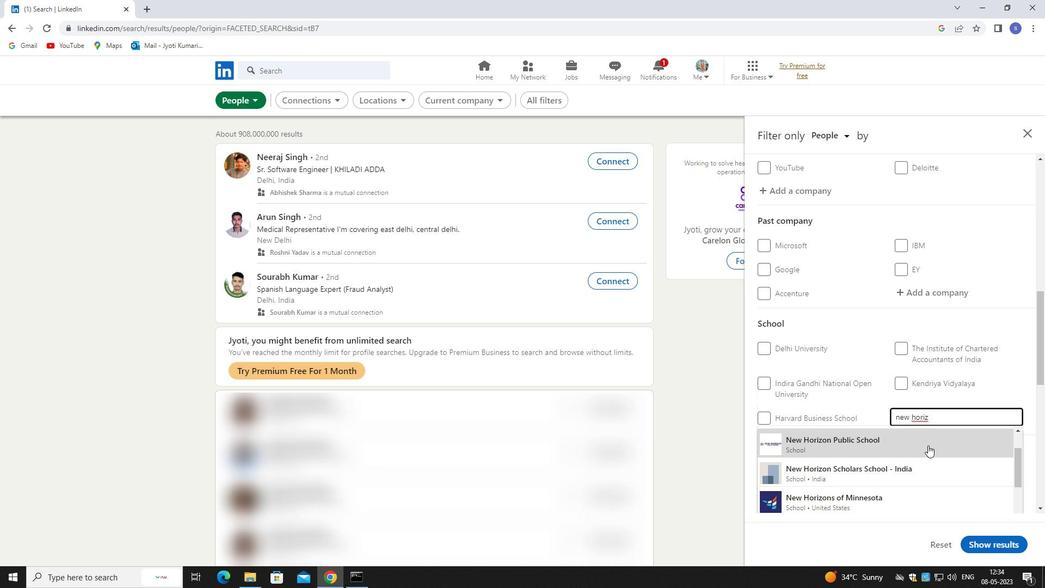 
Action: Mouse moved to (928, 445)
Screenshot: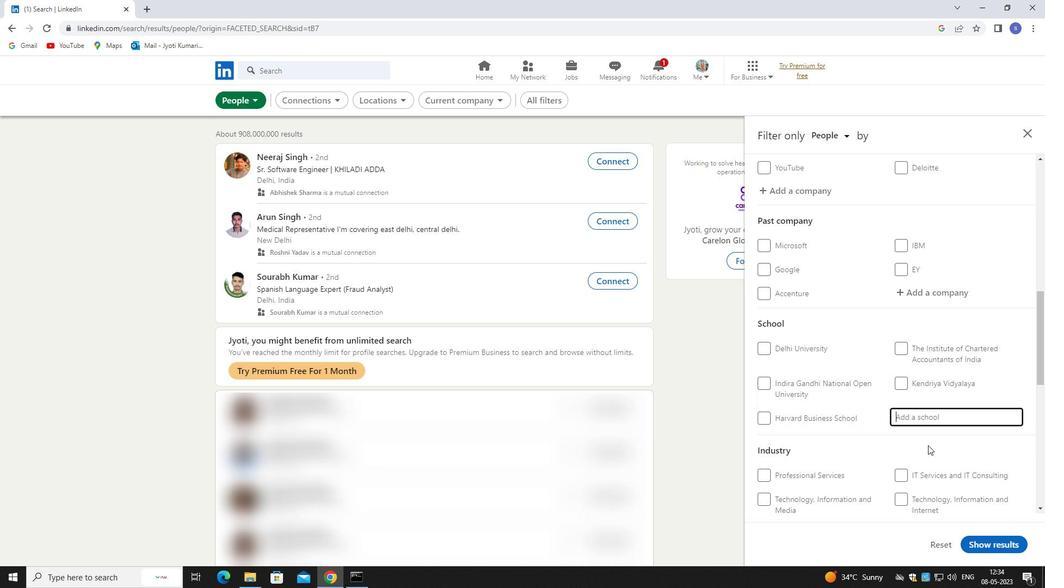 
Action: Mouse scrolled (928, 444) with delta (0, 0)
Screenshot: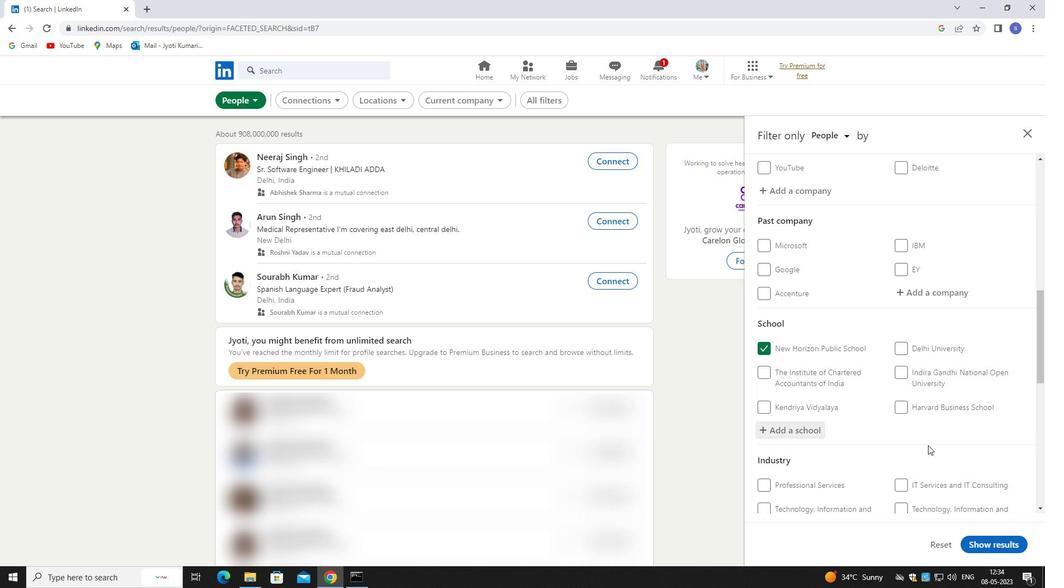 
Action: Mouse scrolled (928, 444) with delta (0, 0)
Screenshot: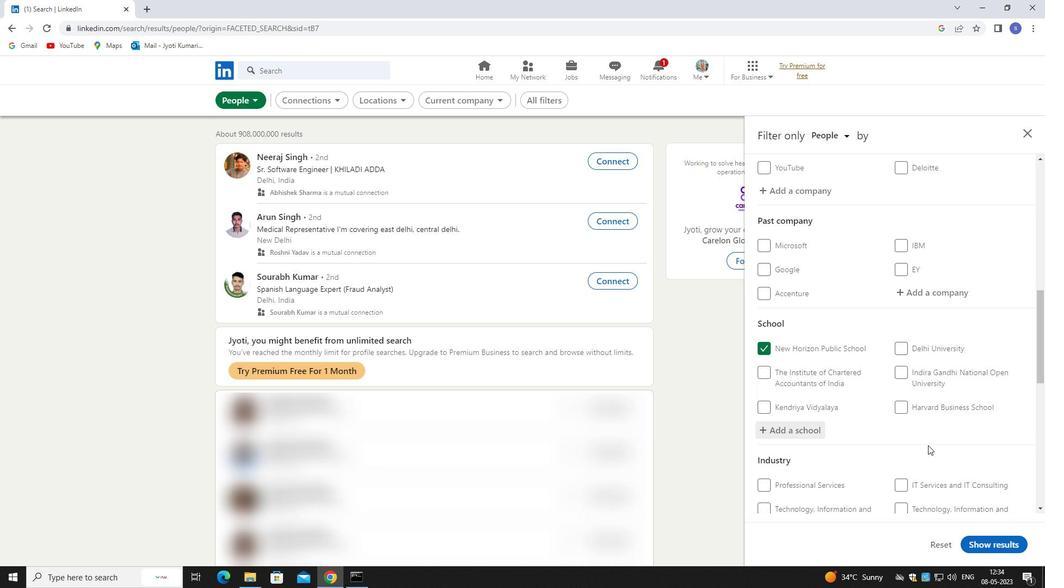 
Action: Mouse scrolled (928, 444) with delta (0, 0)
Screenshot: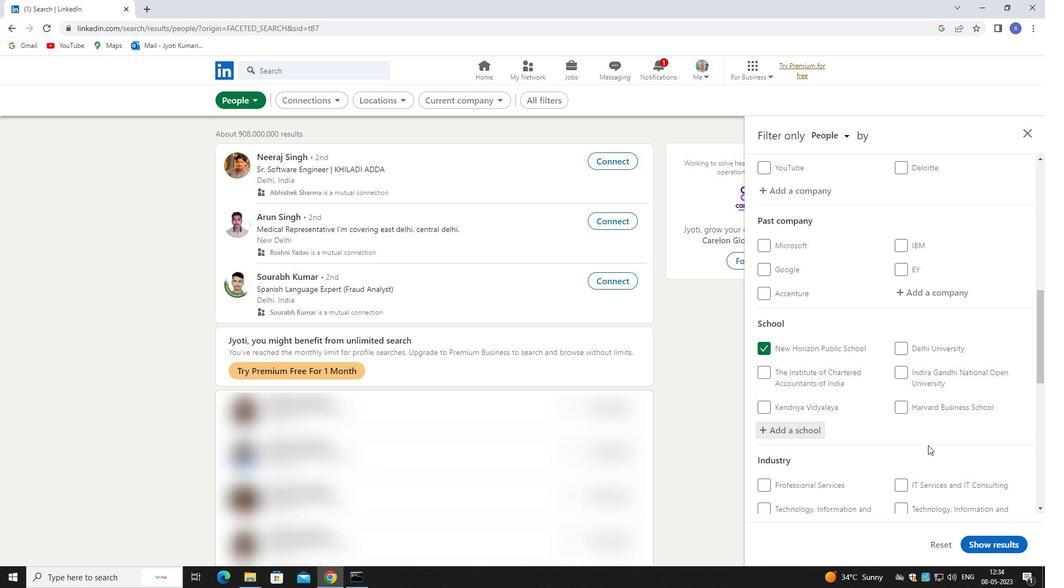 
Action: Mouse moved to (934, 380)
Screenshot: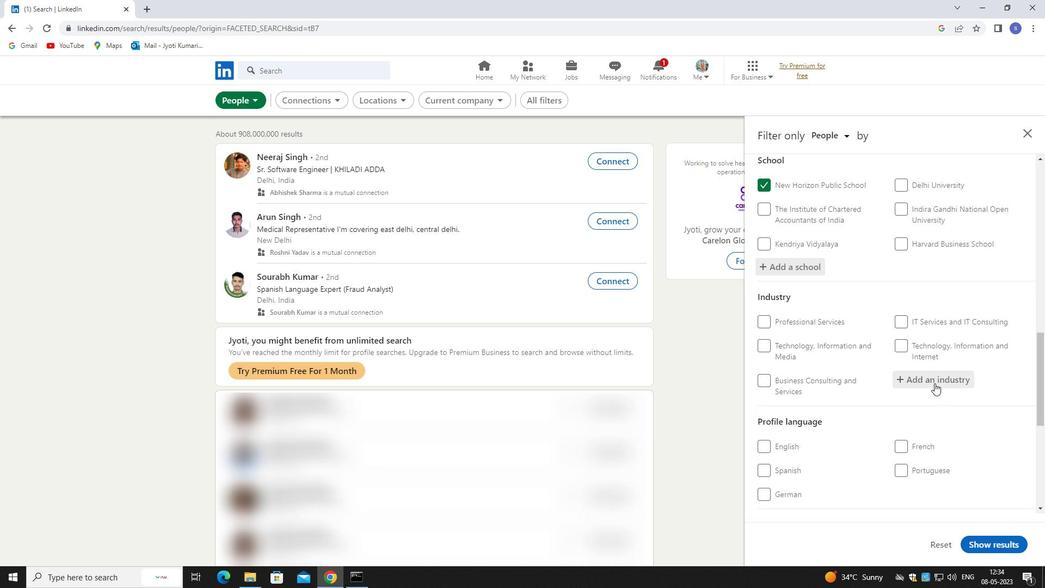 
Action: Mouse pressed left at (934, 380)
Screenshot: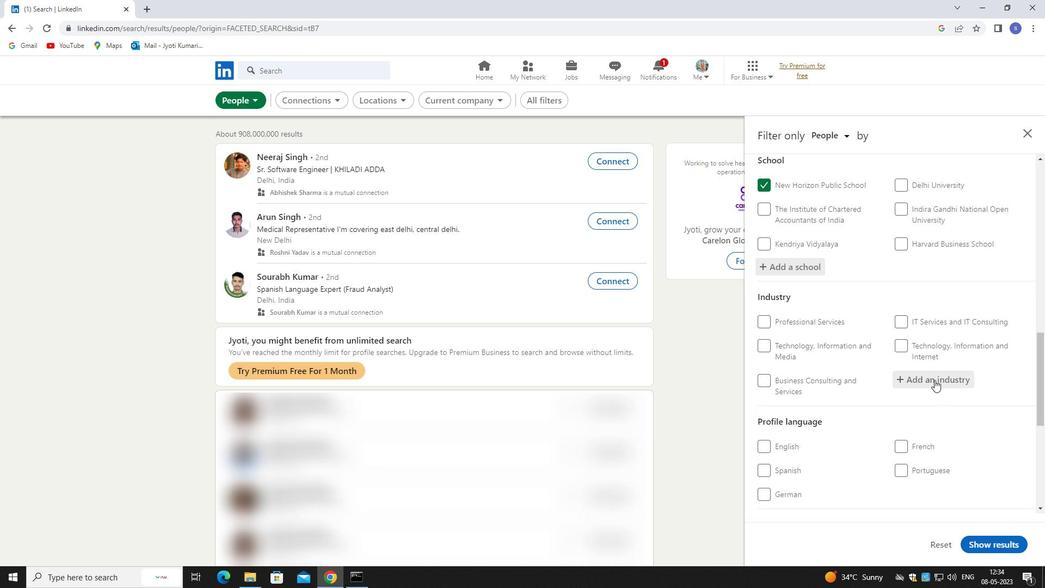 
Action: Key pressed non<Key.space>profit
Screenshot: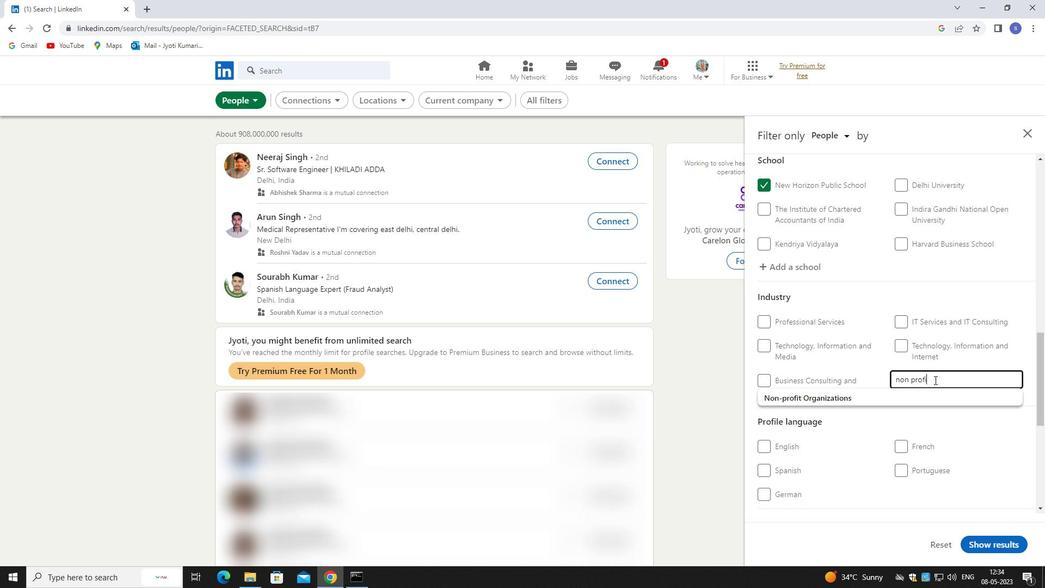 
Action: Mouse moved to (876, 395)
Screenshot: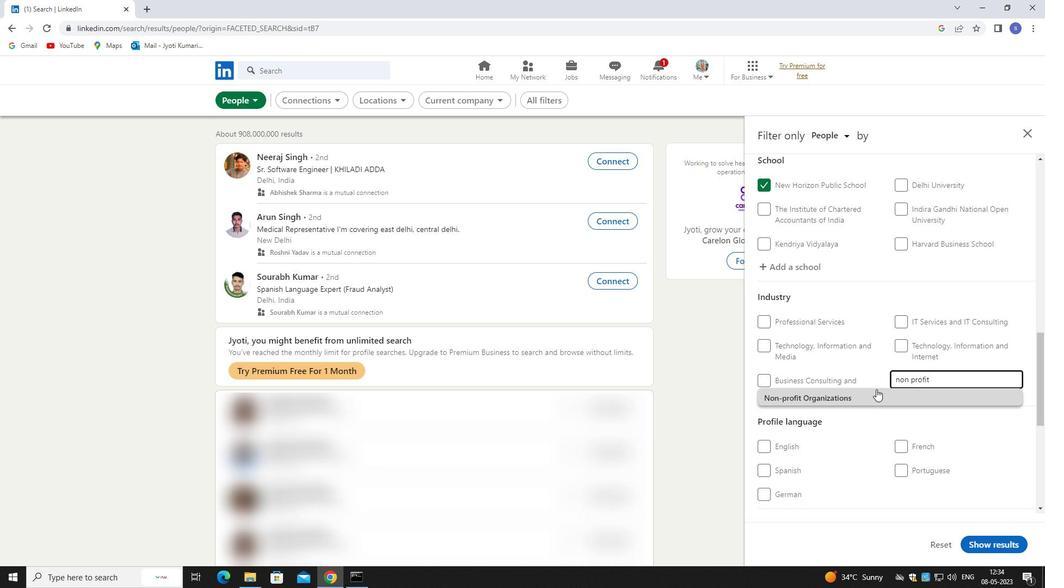 
Action: Mouse pressed left at (876, 395)
Screenshot: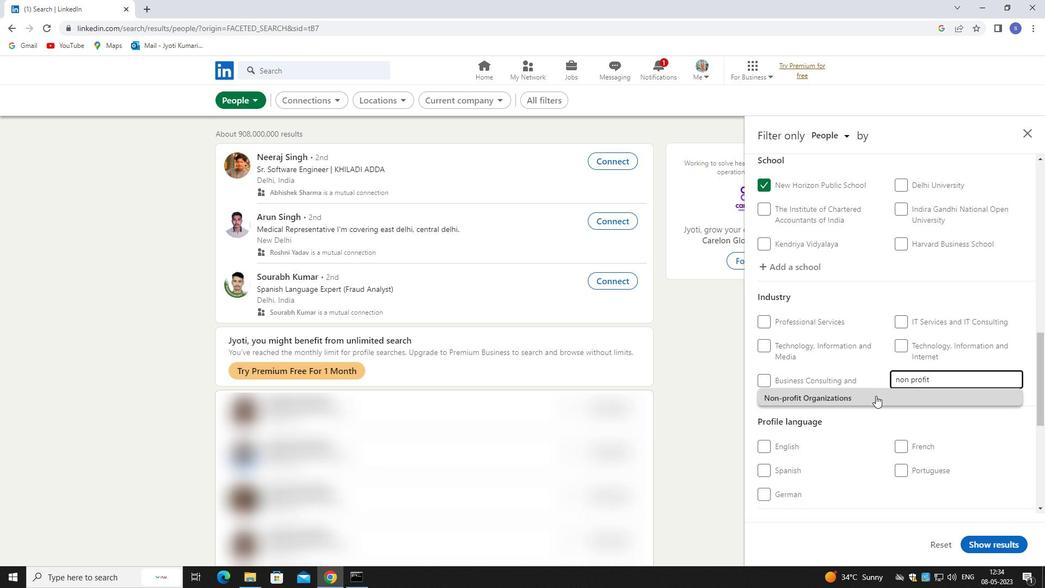 
Action: Mouse moved to (775, 470)
Screenshot: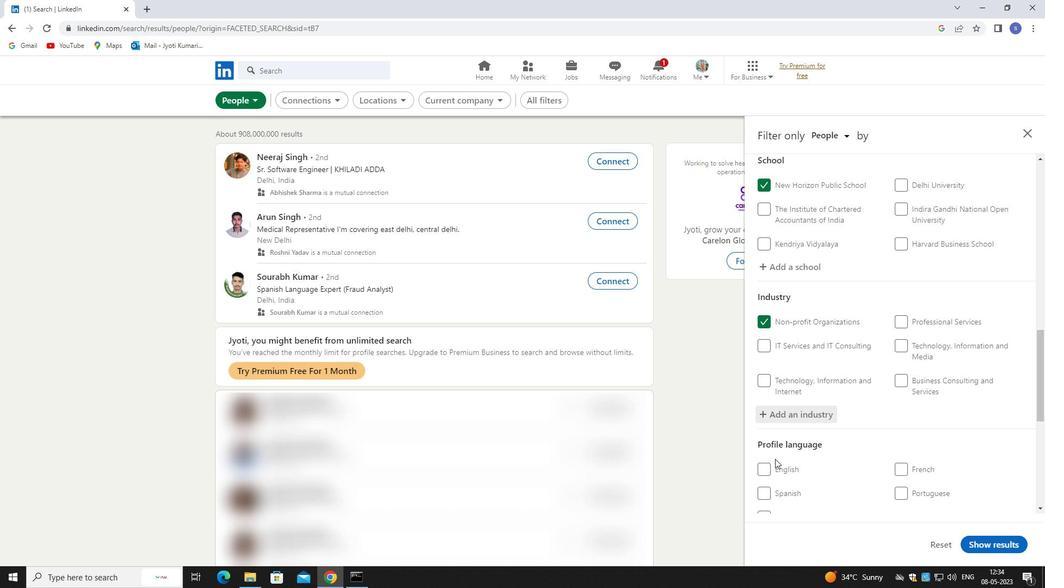 
Action: Mouse pressed left at (775, 470)
Screenshot: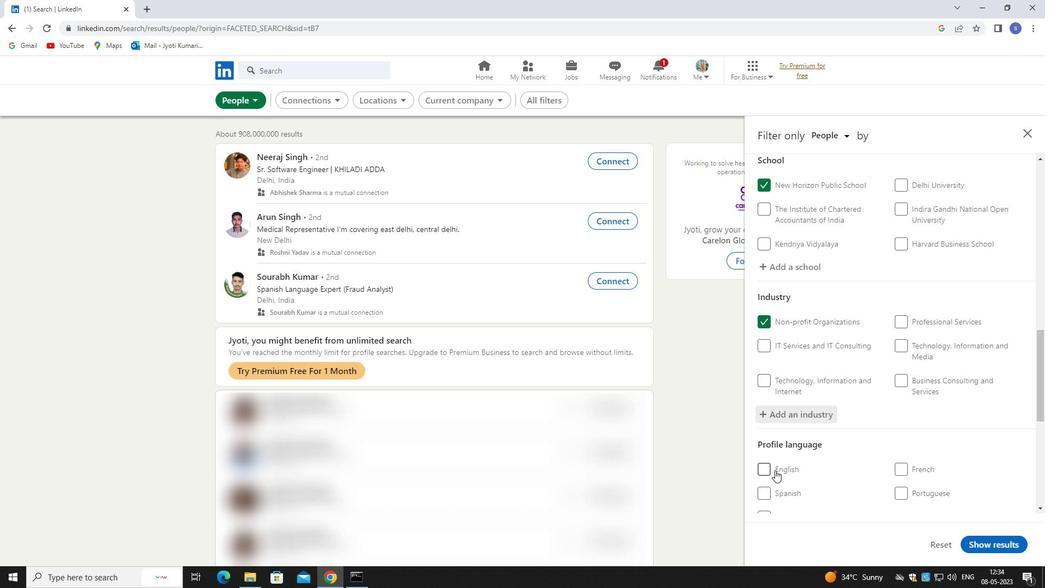 
Action: Mouse moved to (792, 442)
Screenshot: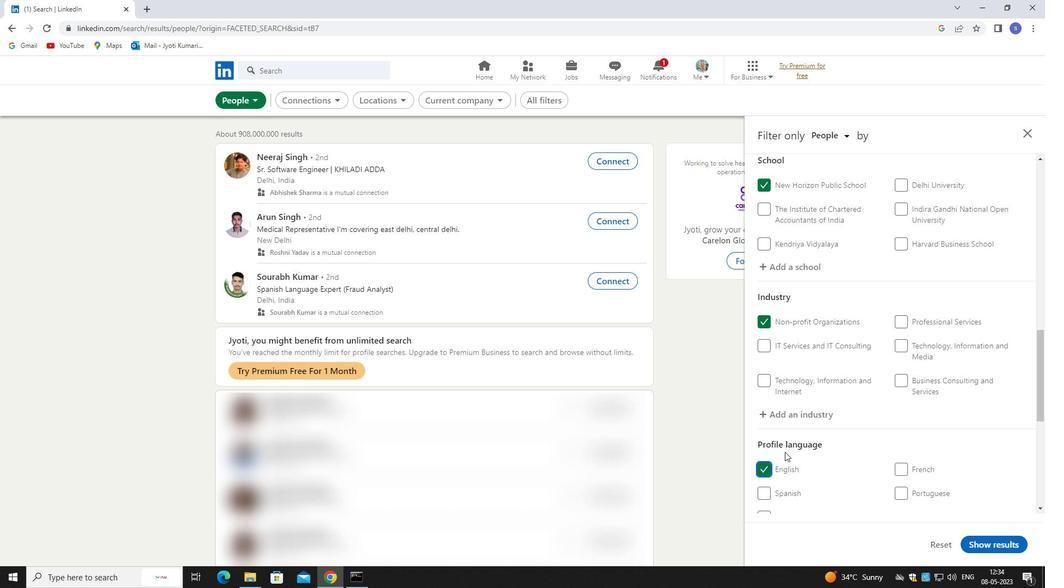
Action: Mouse scrolled (792, 442) with delta (0, 0)
Screenshot: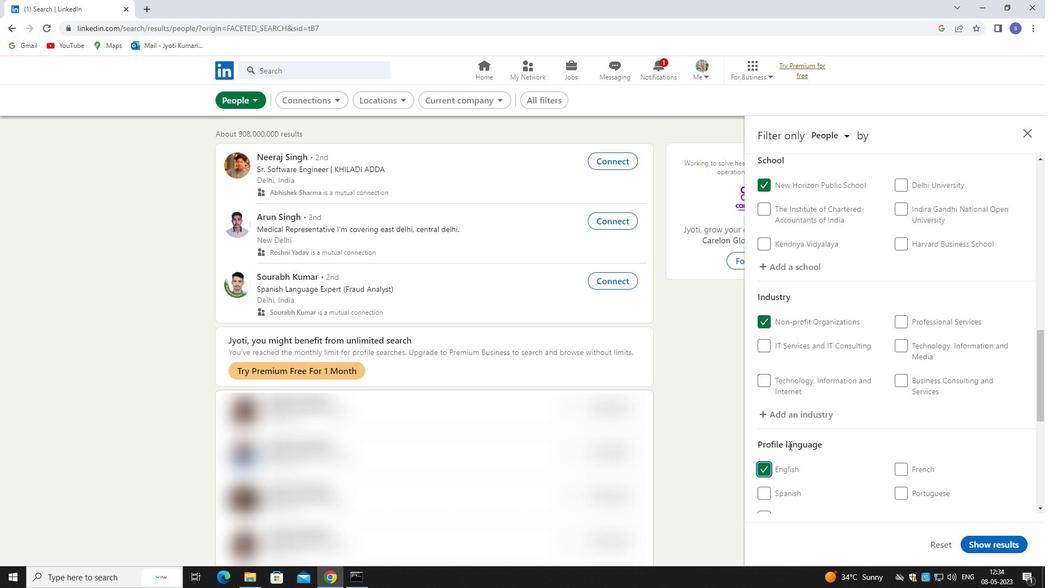 
Action: Mouse moved to (794, 442)
Screenshot: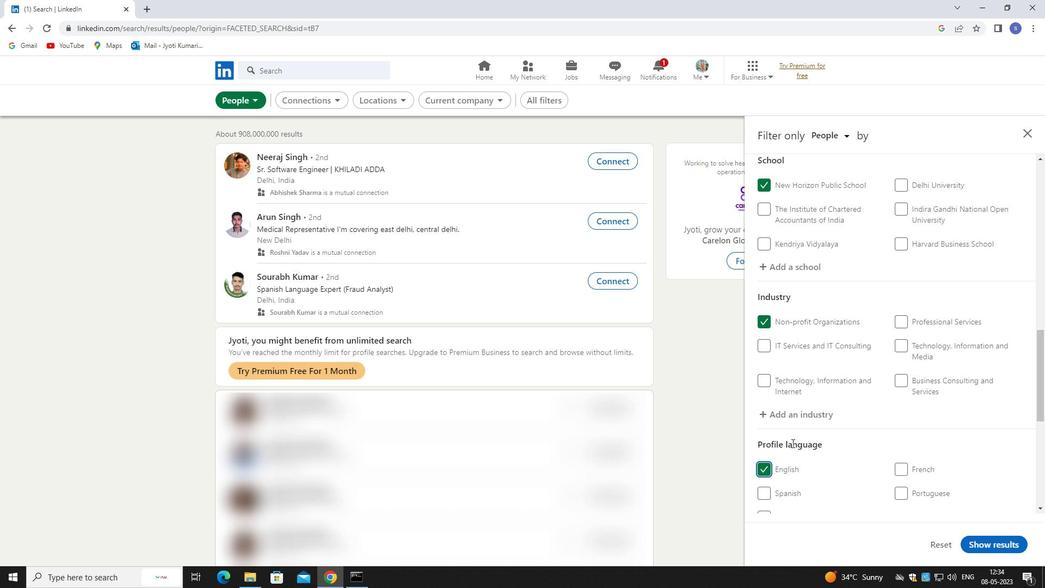
Action: Mouse scrolled (794, 442) with delta (0, 0)
Screenshot: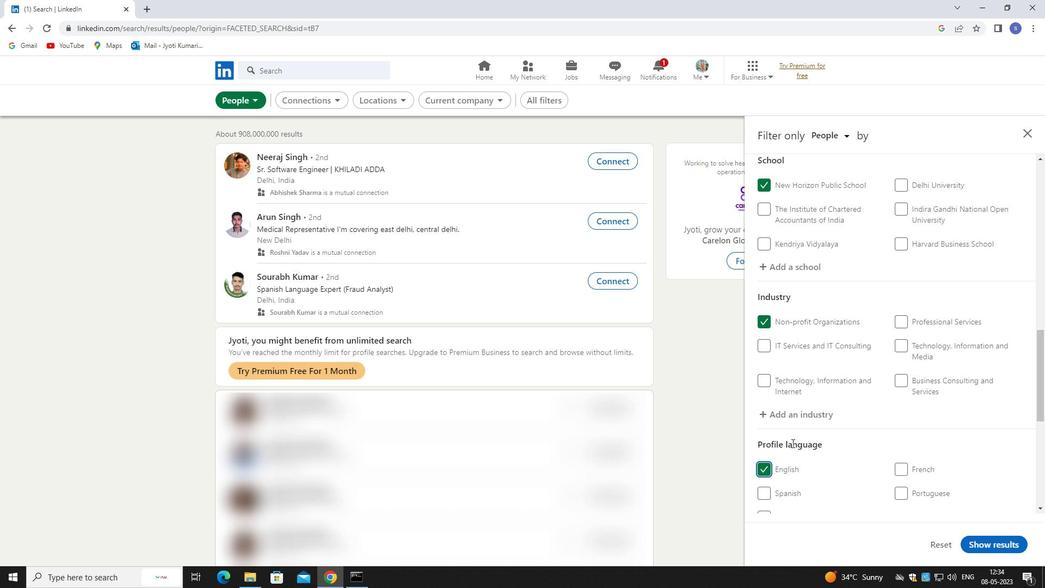 
Action: Mouse moved to (796, 442)
Screenshot: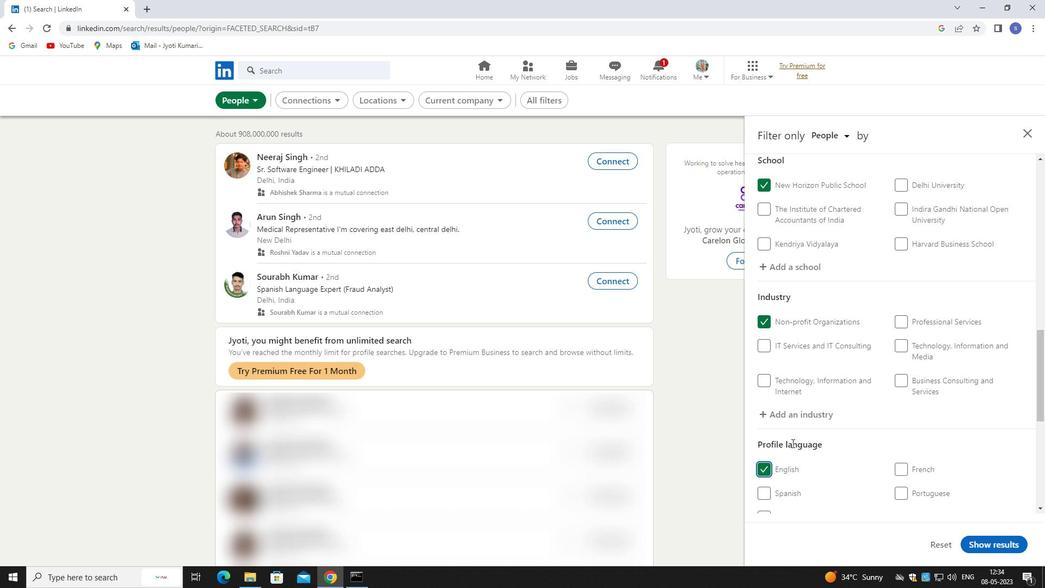 
Action: Mouse scrolled (796, 441) with delta (0, 0)
Screenshot: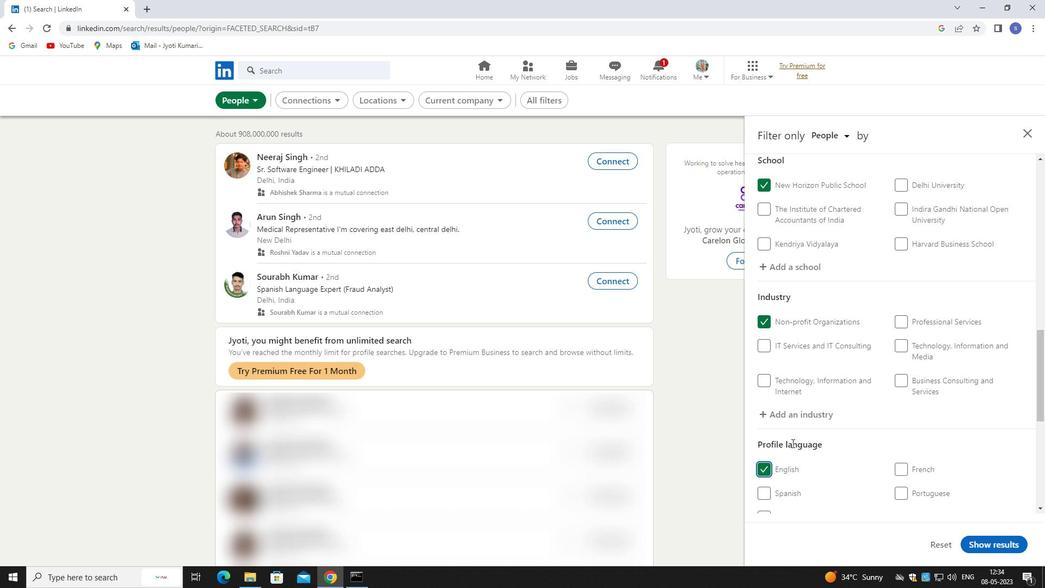 
Action: Mouse moved to (864, 424)
Screenshot: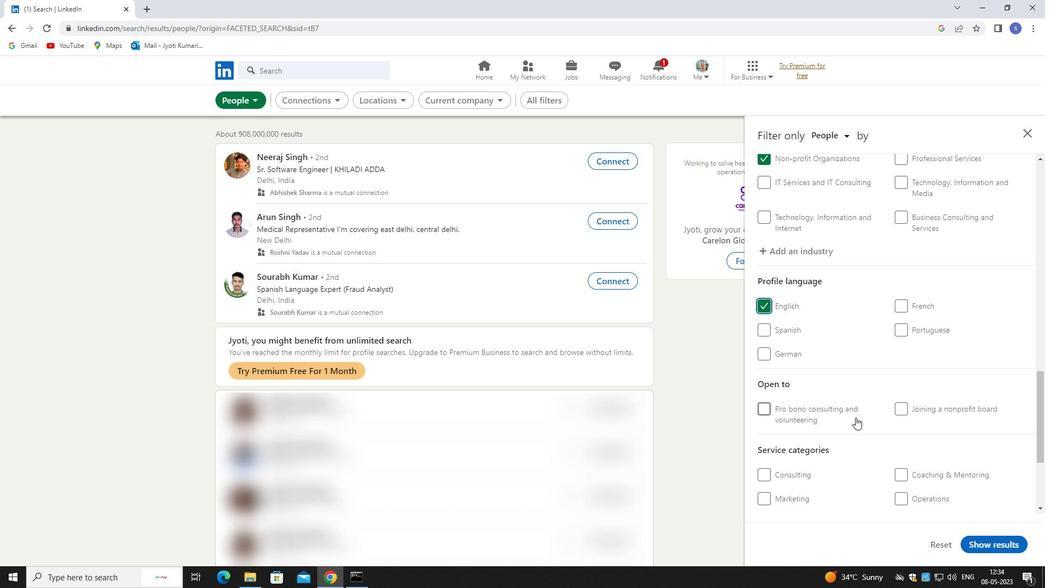 
Action: Mouse scrolled (864, 424) with delta (0, 0)
Screenshot: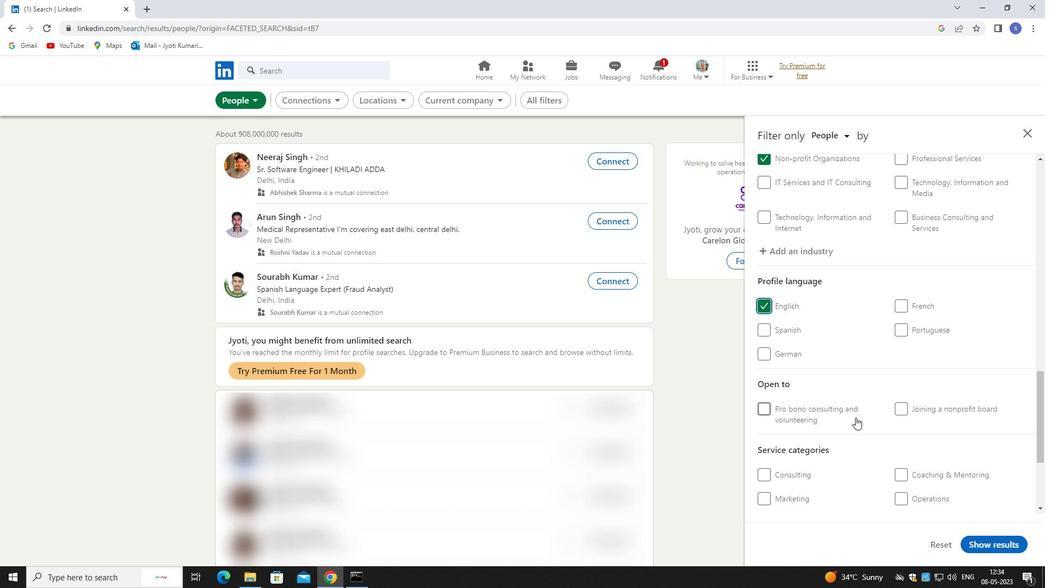 
Action: Mouse moved to (867, 426)
Screenshot: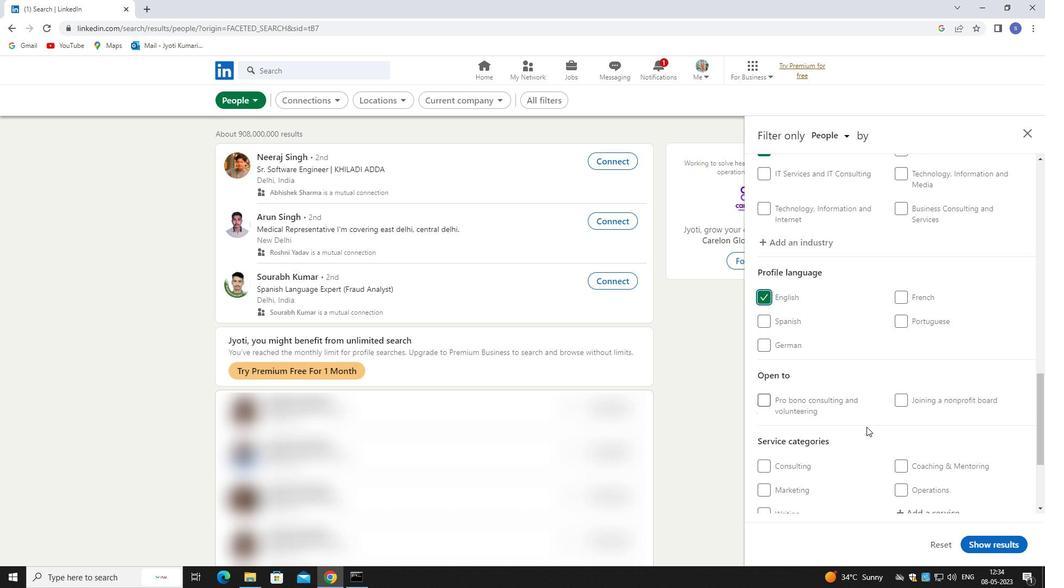 
Action: Mouse scrolled (867, 426) with delta (0, 0)
Screenshot: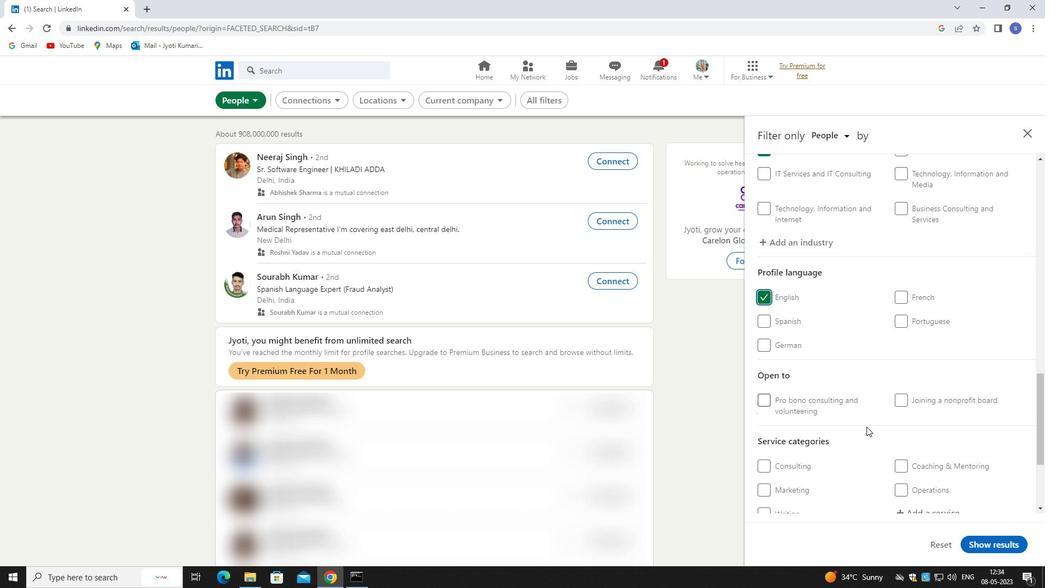 
Action: Mouse moved to (904, 410)
Screenshot: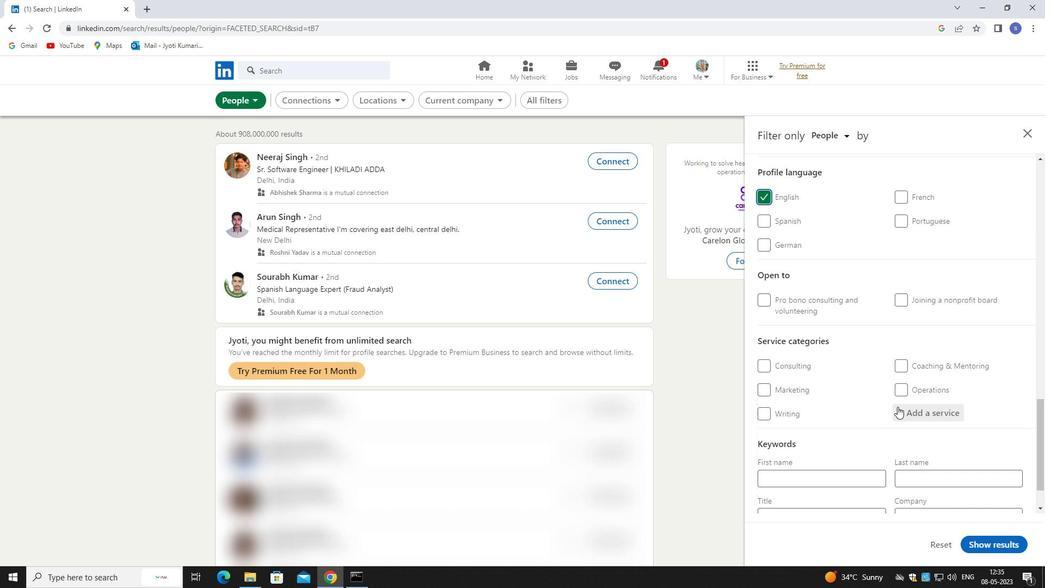
Action: Mouse pressed left at (904, 410)
Screenshot: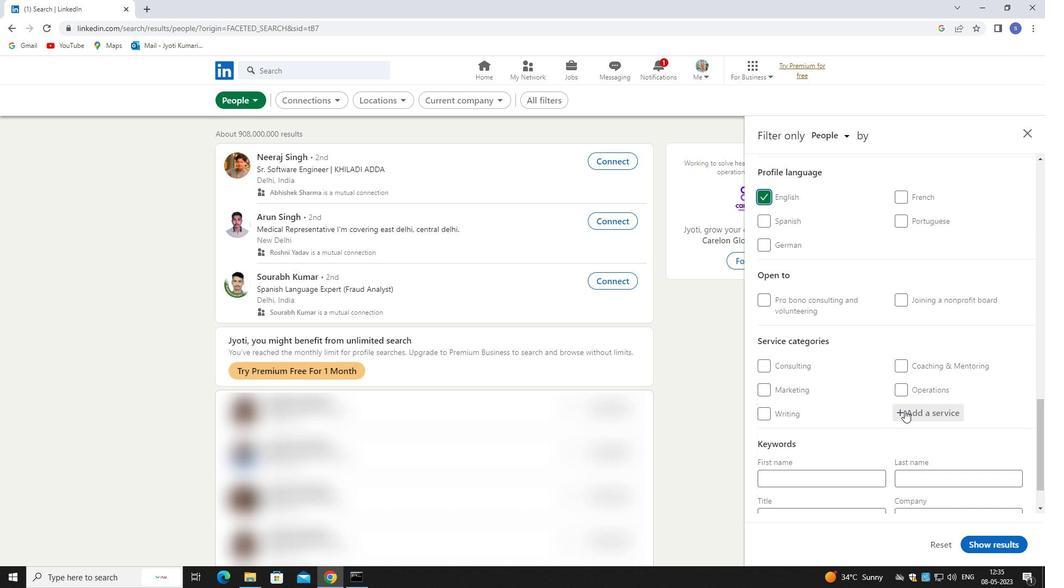 
Action: Mouse moved to (897, 412)
Screenshot: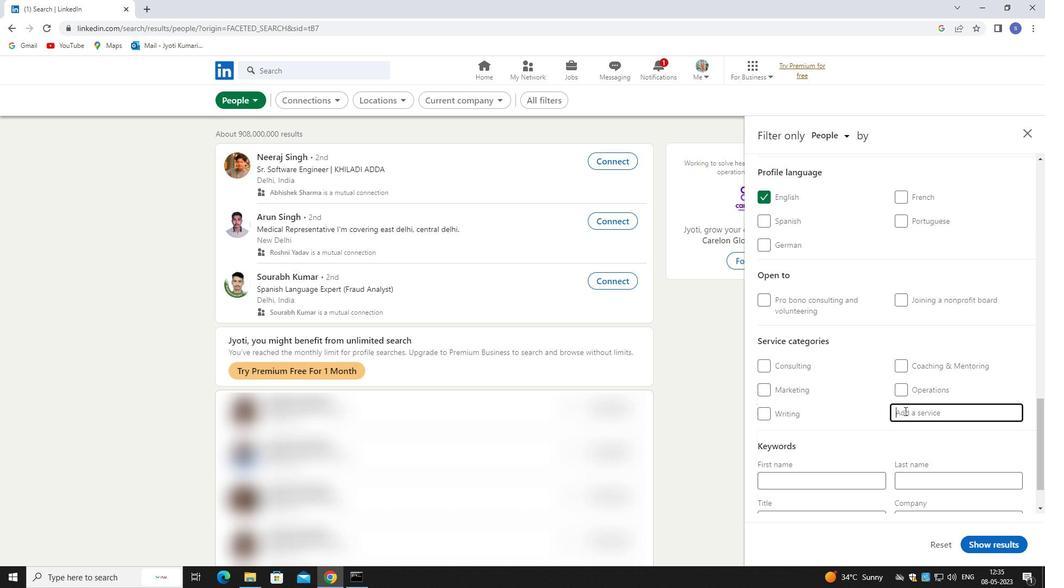 
Action: Key pressed digital
Screenshot: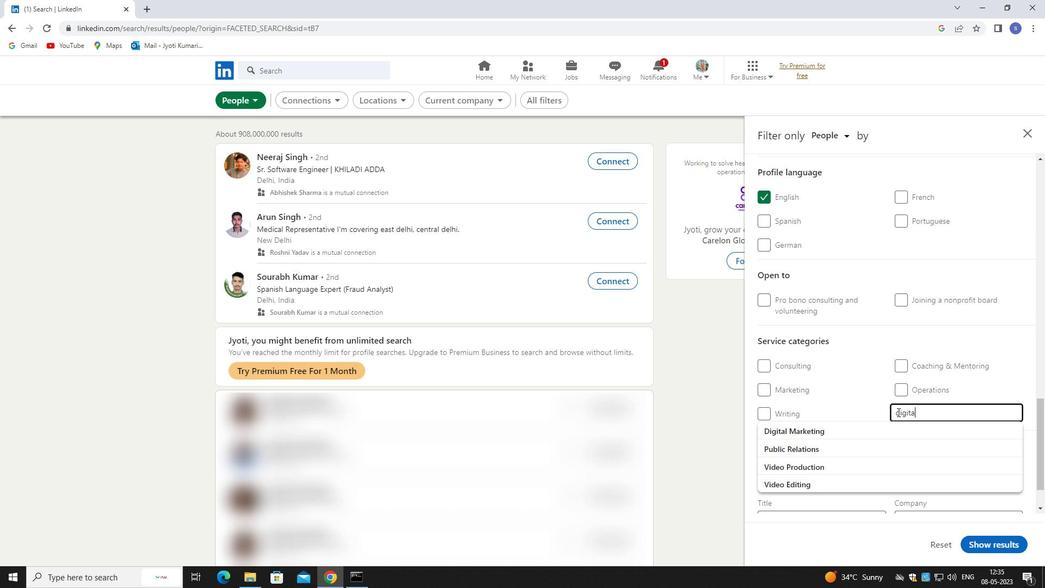 
Action: Mouse moved to (897, 436)
Screenshot: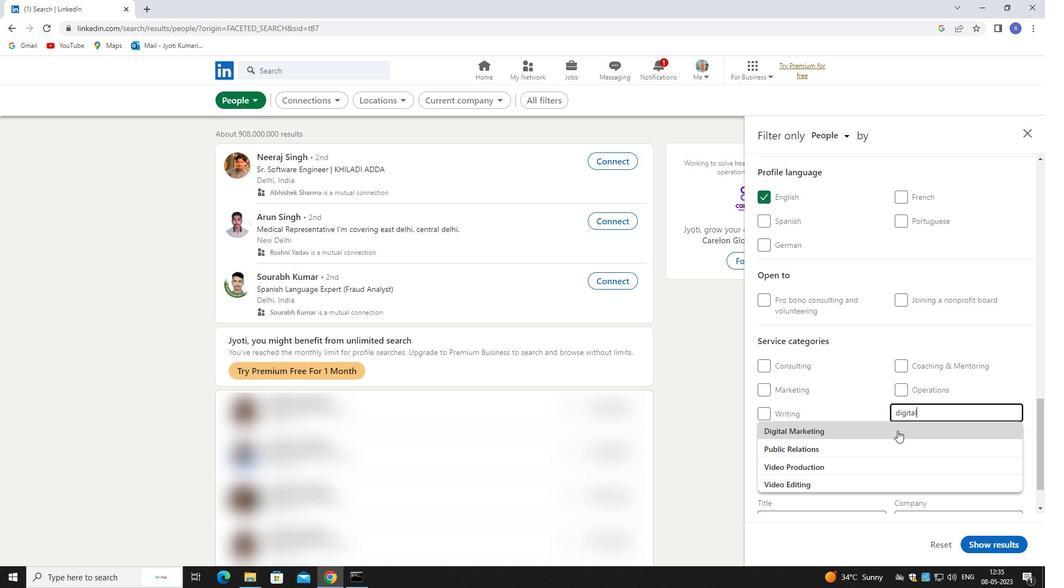 
Action: Mouse pressed left at (897, 436)
Screenshot: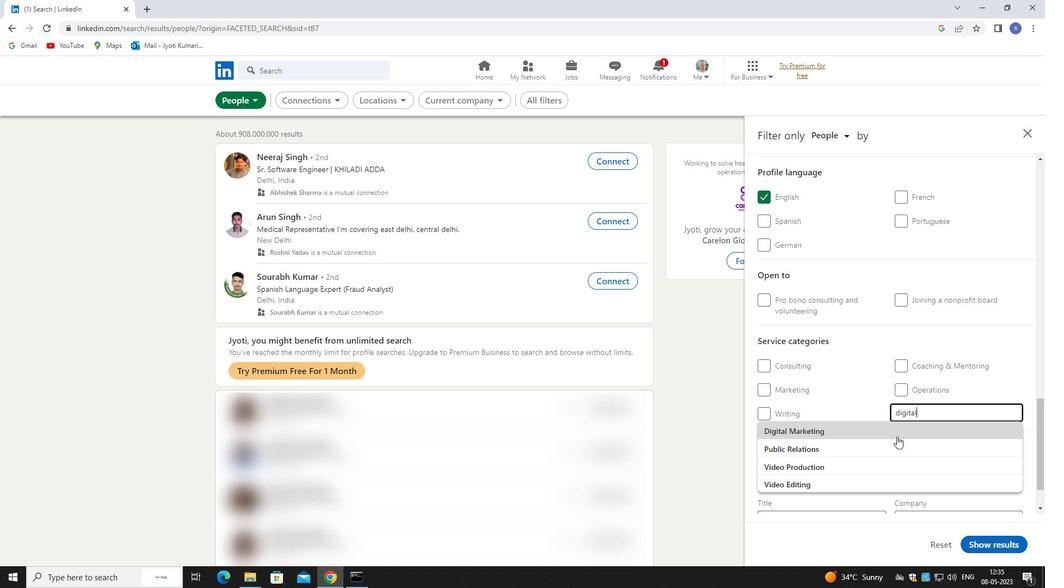 
Action: Mouse scrolled (897, 436) with delta (0, 0)
Screenshot: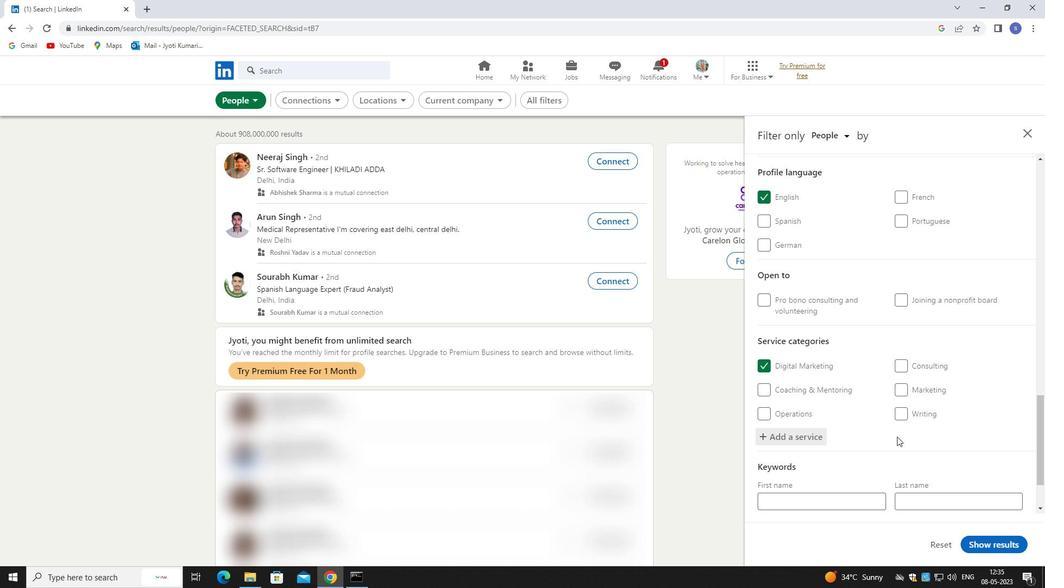 
Action: Mouse scrolled (897, 436) with delta (0, 0)
Screenshot: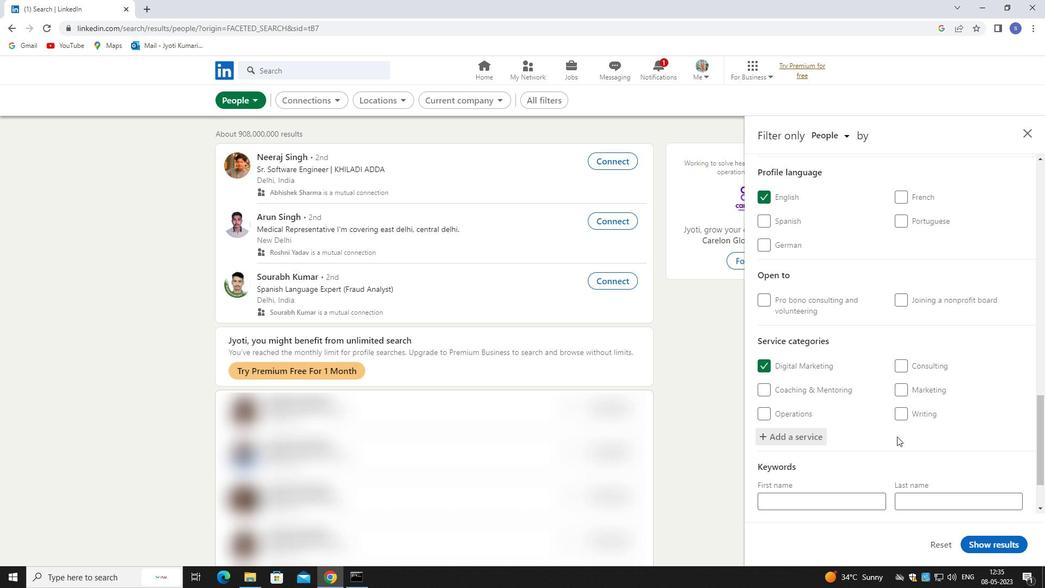 
Action: Mouse scrolled (897, 436) with delta (0, 0)
Screenshot: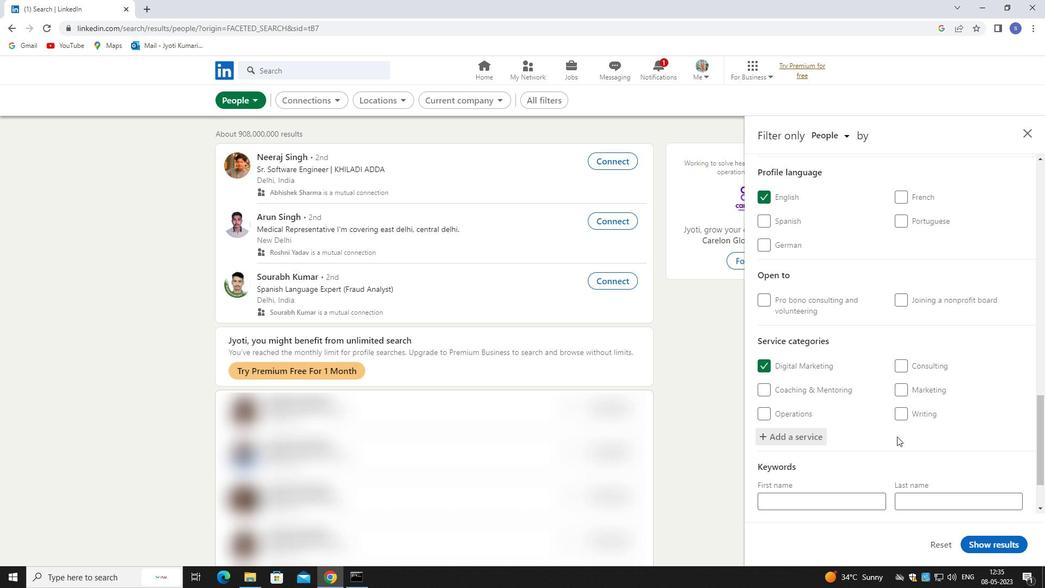 
Action: Mouse moved to (864, 461)
Screenshot: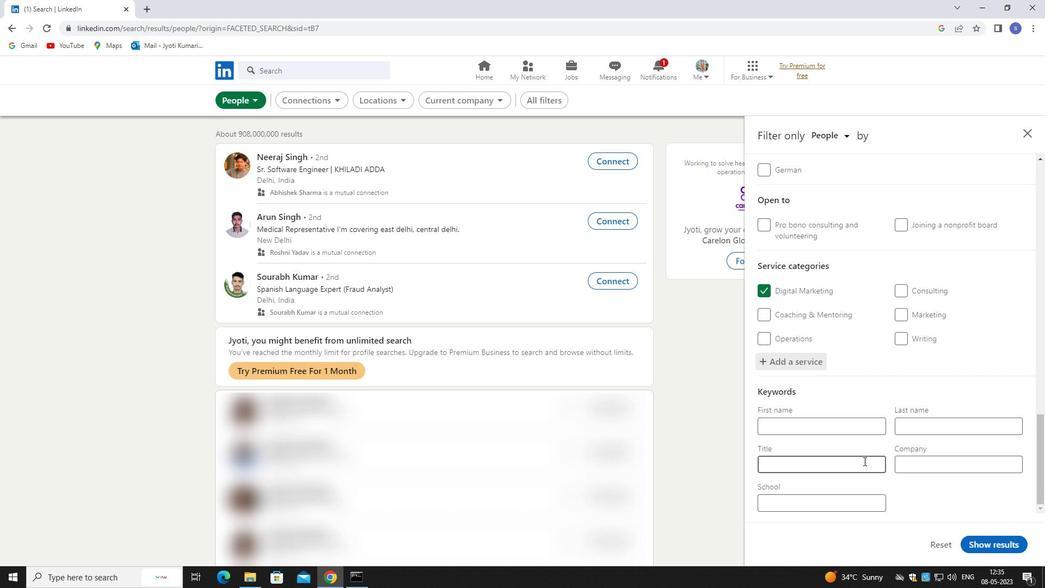 
Action: Mouse pressed left at (864, 461)
Screenshot: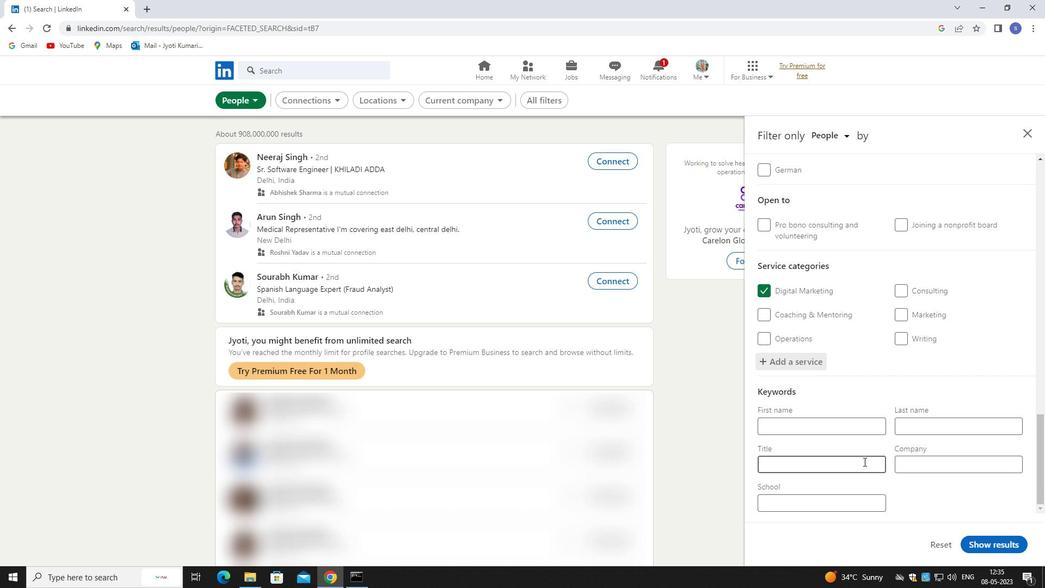 
Action: Key pressed s<Key.backspace><Key.shift>SUPERVISOR
Screenshot: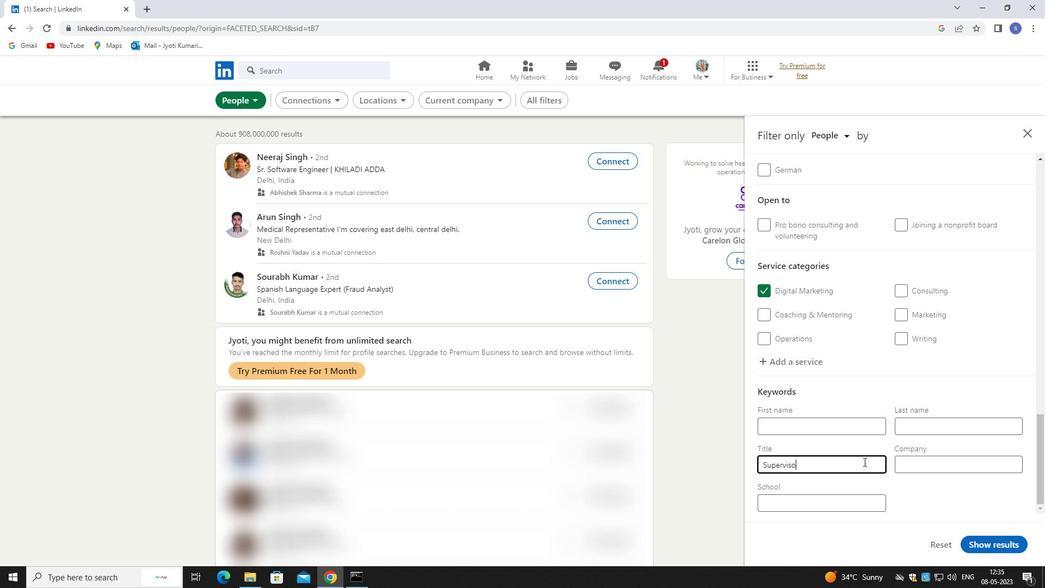 
Action: Mouse moved to (987, 542)
Screenshot: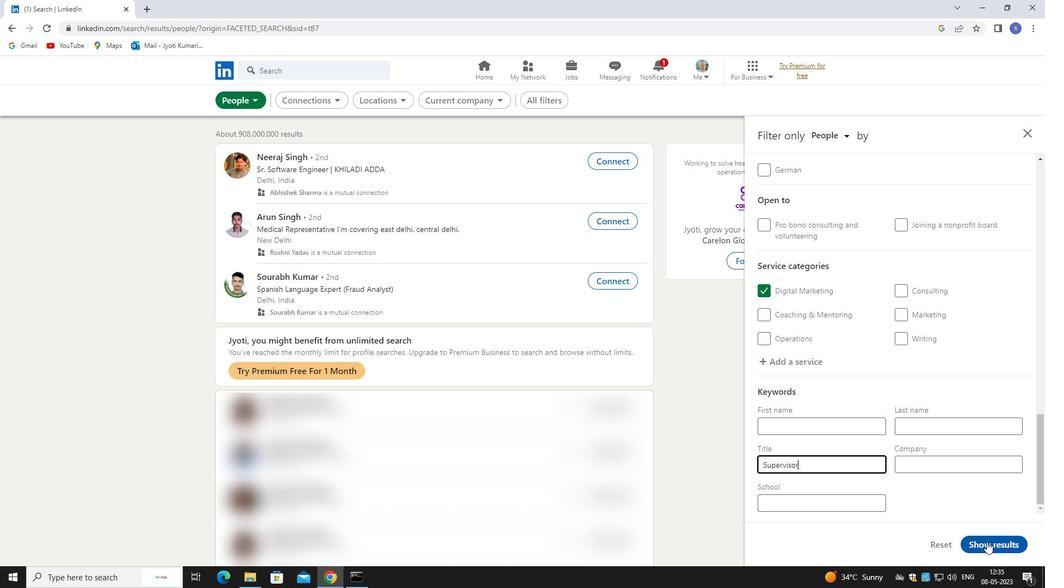 
Action: Mouse pressed left at (987, 542)
Screenshot: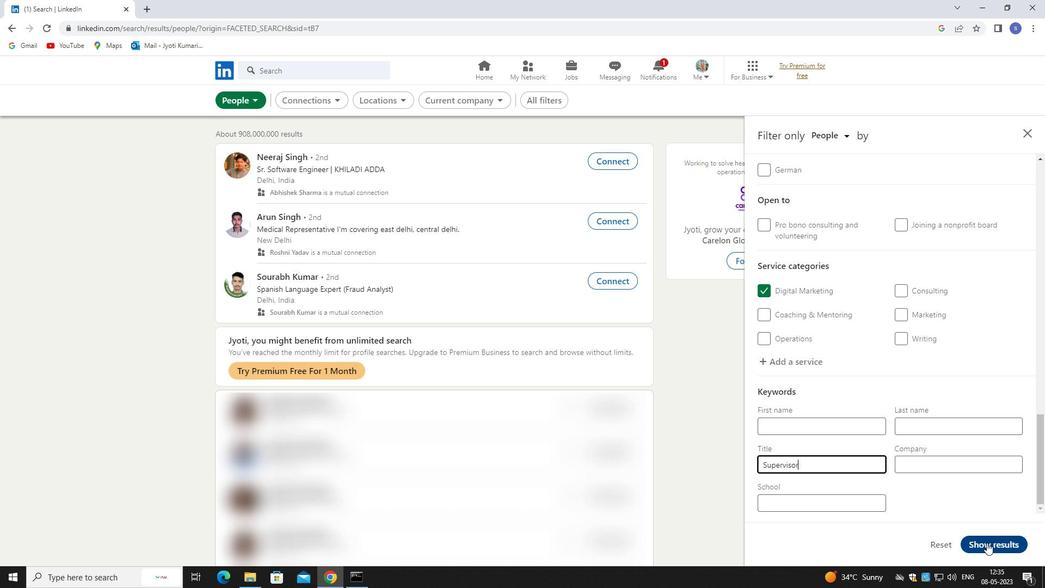 
Action: Mouse moved to (992, 536)
Screenshot: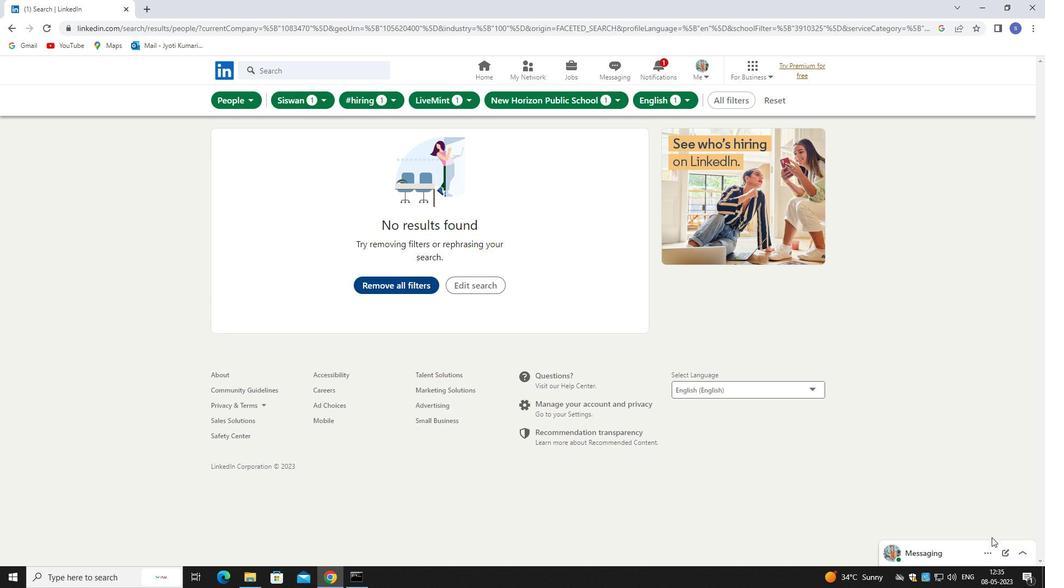 
